 Task: Add a signature Leonardo Martinez containing Have a great National Breast Cancer Awareness Month, Leonardo Martinez to email address softage.6@softage.net and add a label Purchase orders
Action: Mouse moved to (927, 57)
Screenshot: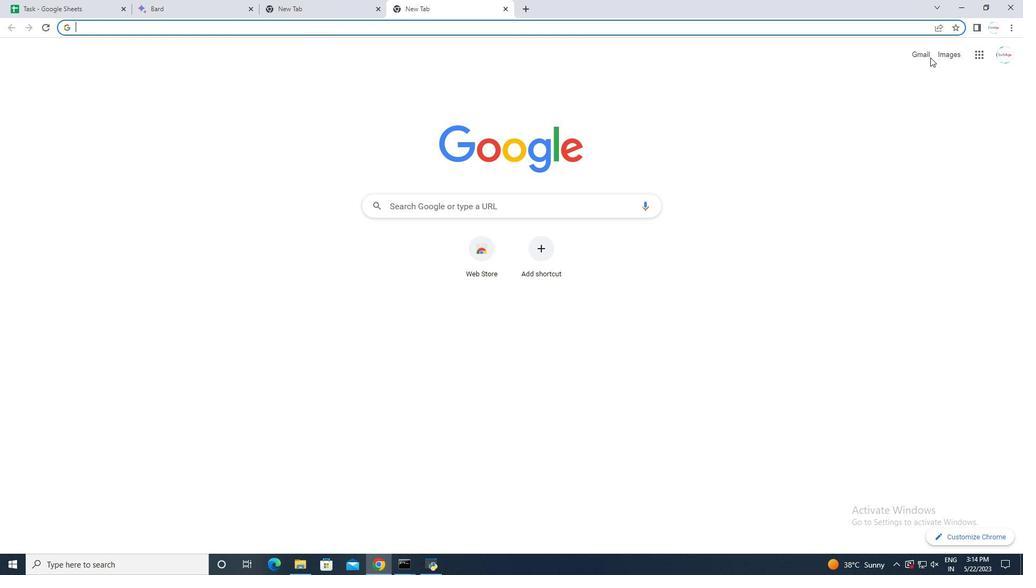 
Action: Mouse pressed left at (927, 57)
Screenshot: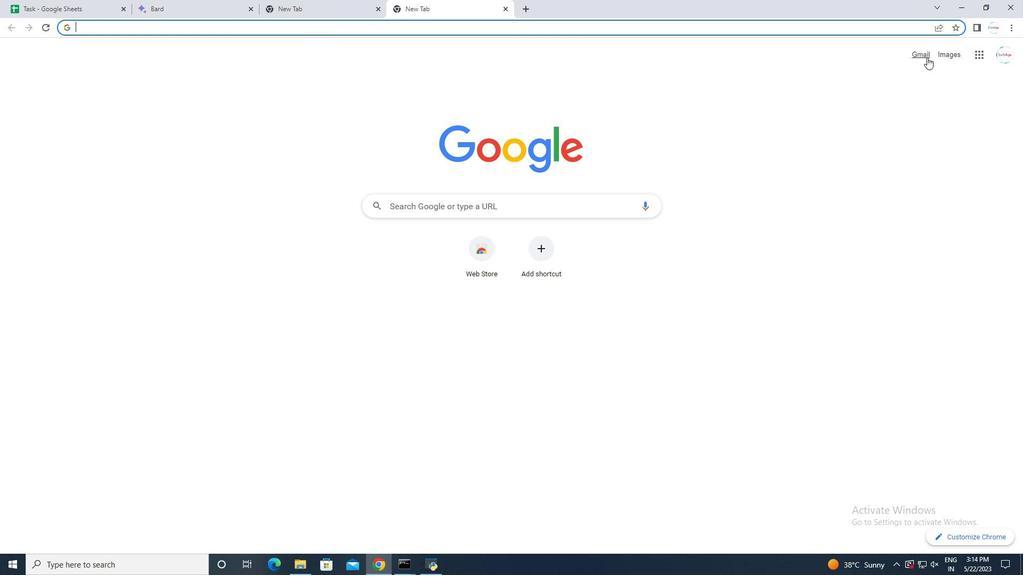 
Action: Mouse moved to (956, 54)
Screenshot: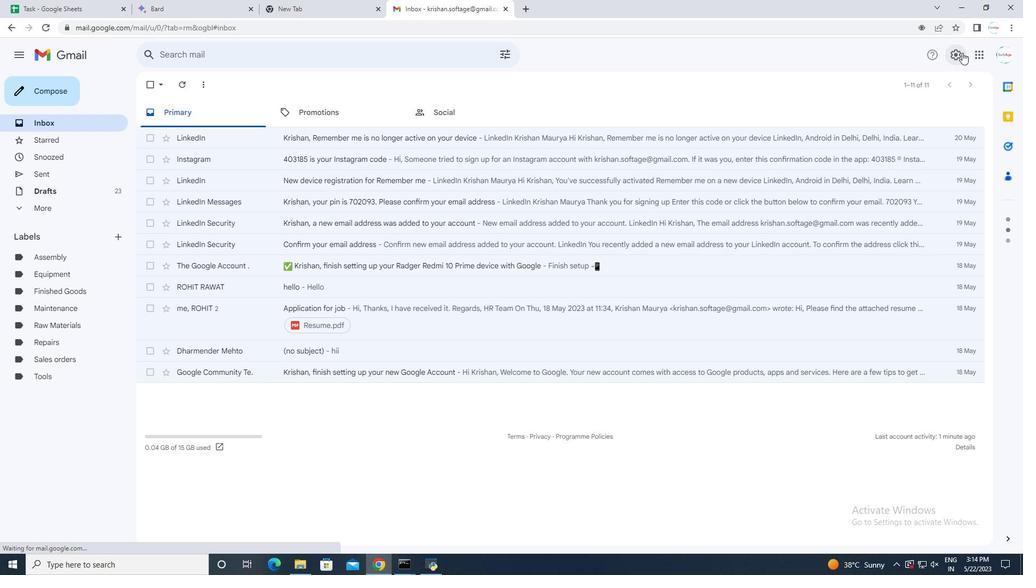
Action: Mouse pressed left at (956, 54)
Screenshot: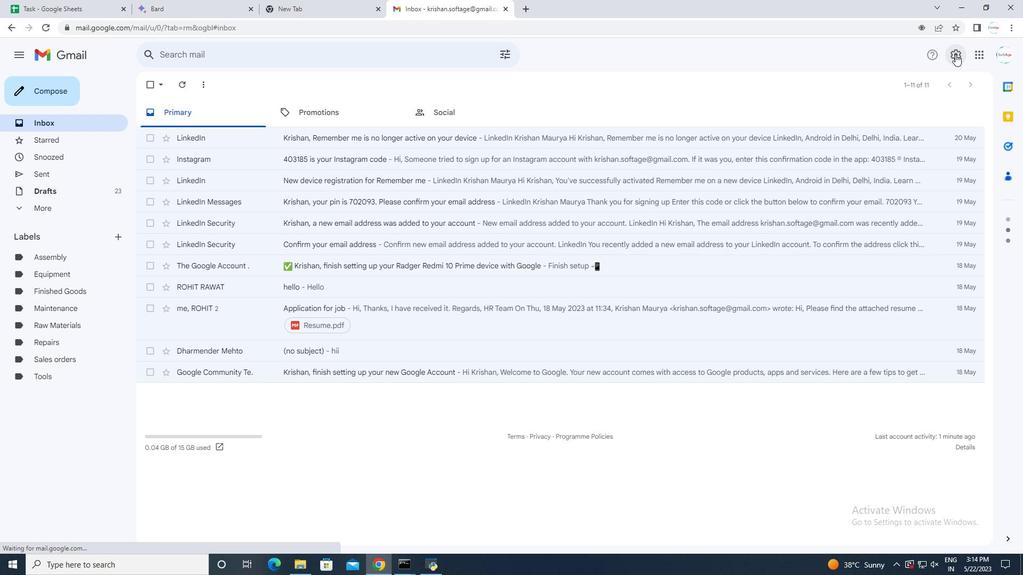 
Action: Mouse moved to (930, 107)
Screenshot: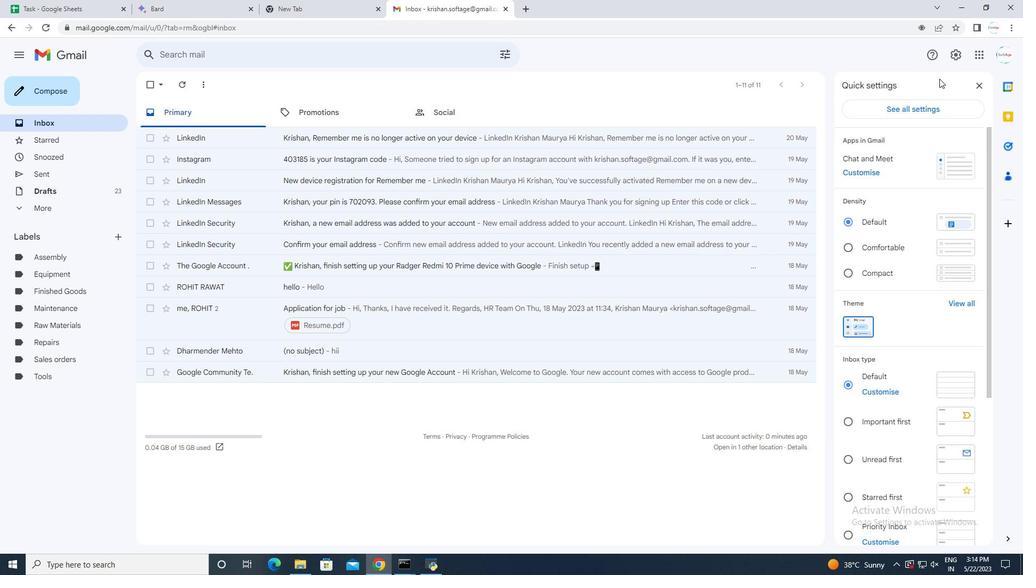 
Action: Mouse pressed left at (930, 107)
Screenshot: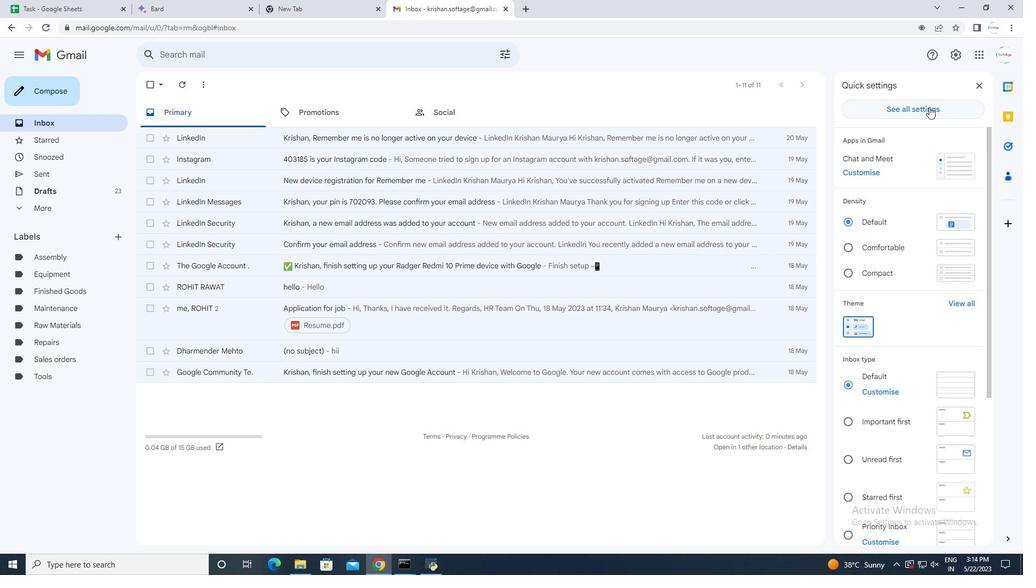 
Action: Mouse moved to (679, 253)
Screenshot: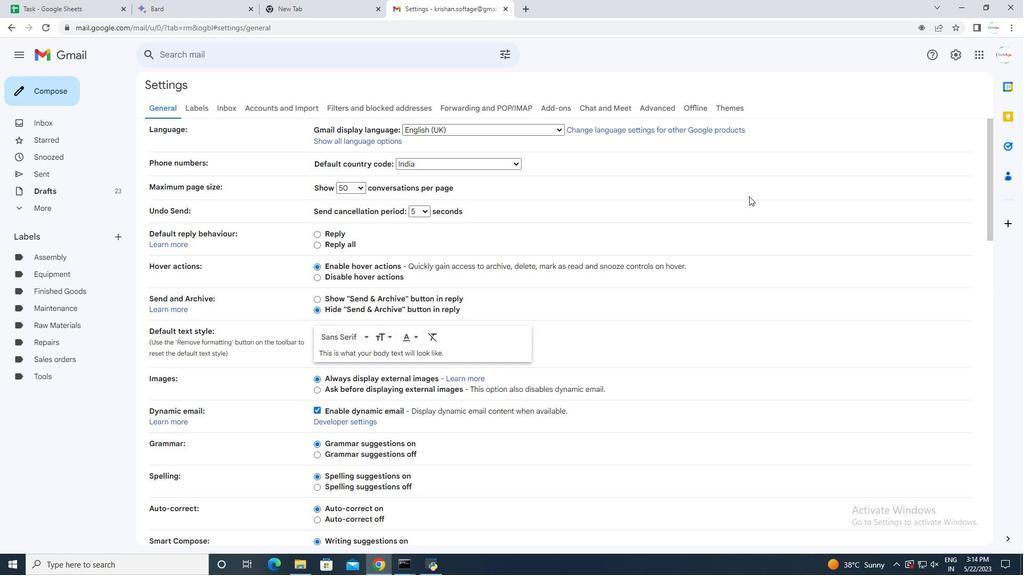 
Action: Mouse scrolled (679, 253) with delta (0, 0)
Screenshot: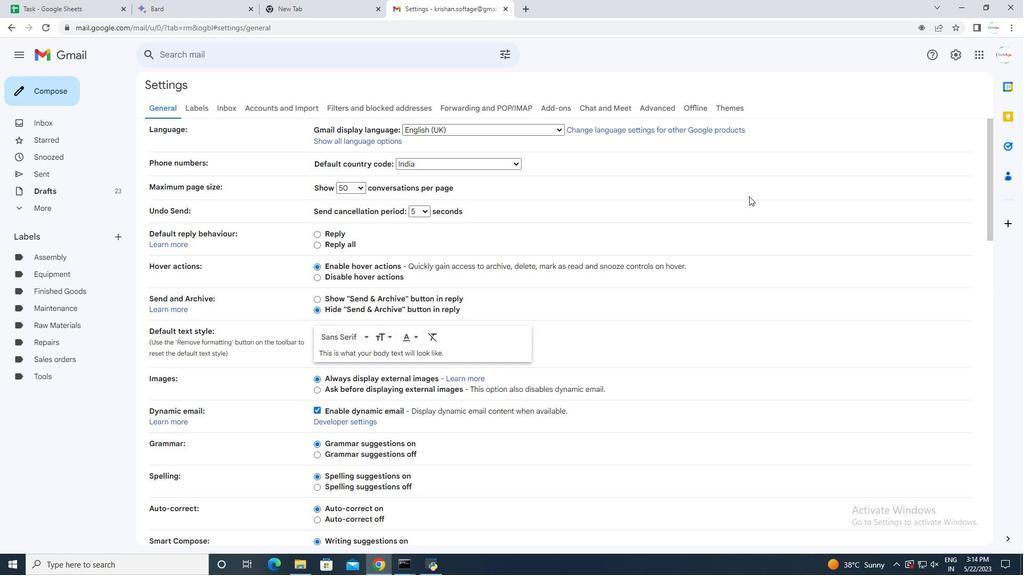 
Action: Mouse moved to (679, 254)
Screenshot: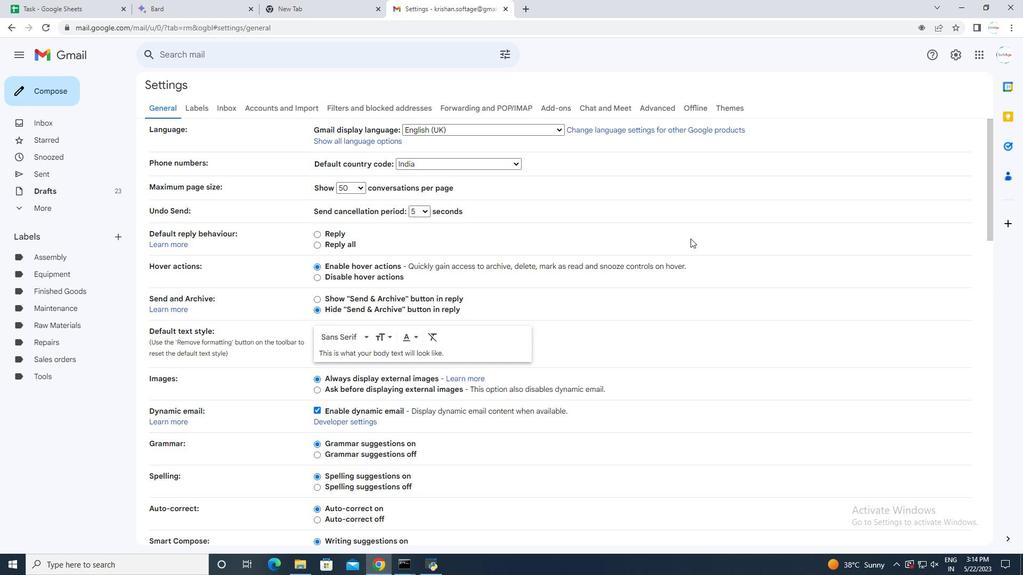 
Action: Mouse scrolled (679, 253) with delta (0, 0)
Screenshot: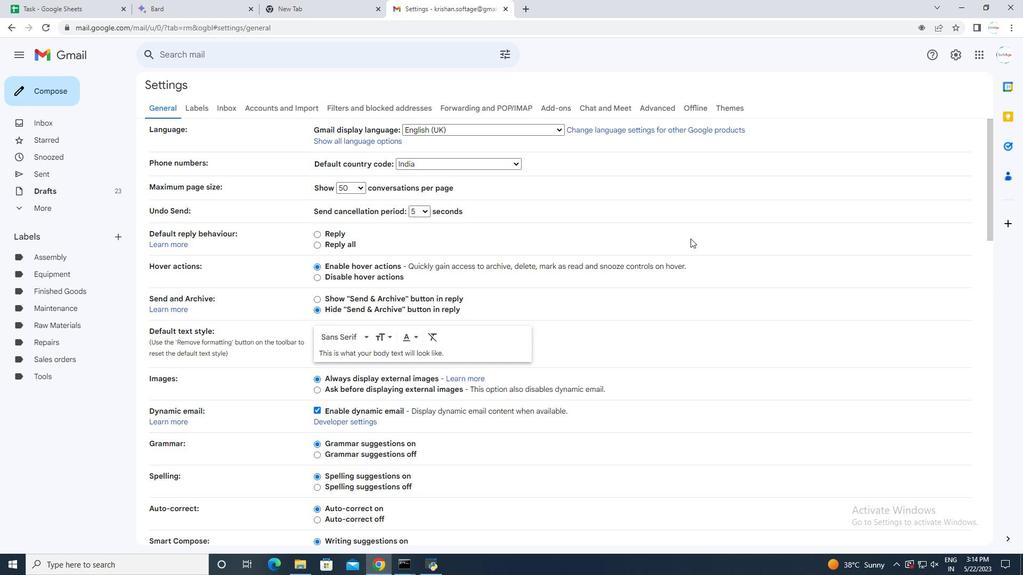 
Action: Mouse moved to (679, 254)
Screenshot: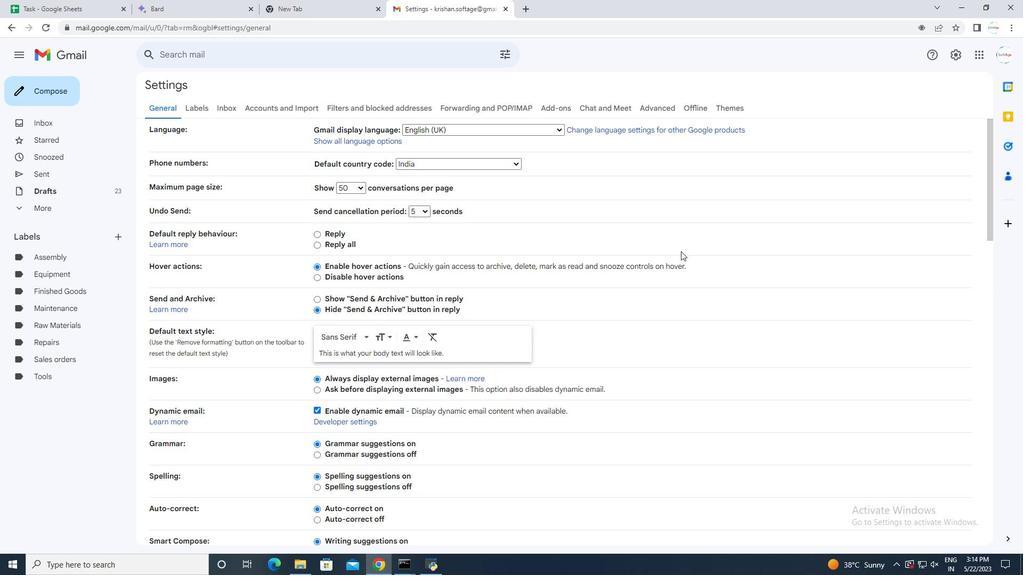 
Action: Mouse scrolled (679, 254) with delta (0, 0)
Screenshot: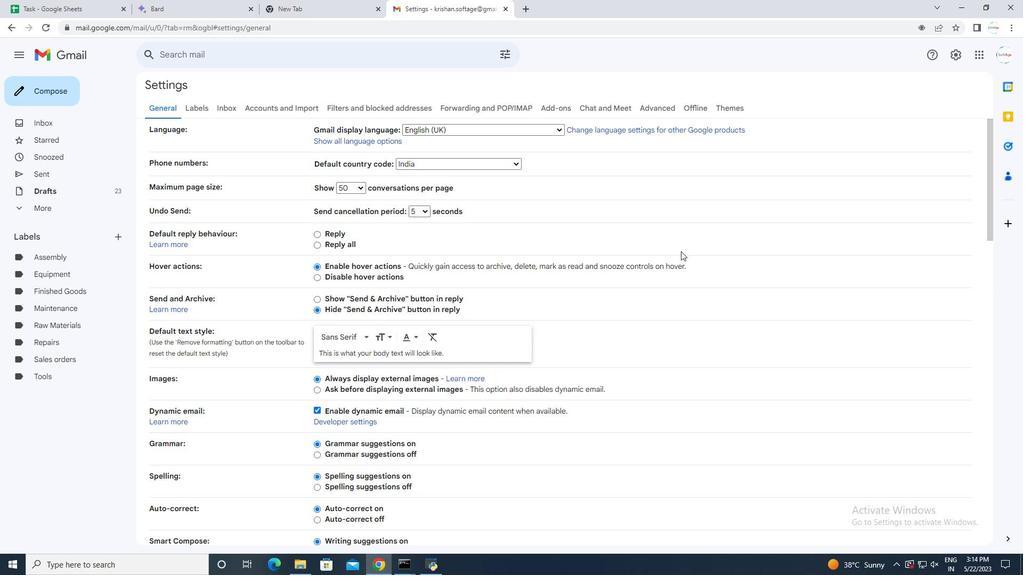 
Action: Mouse scrolled (679, 254) with delta (0, 0)
Screenshot: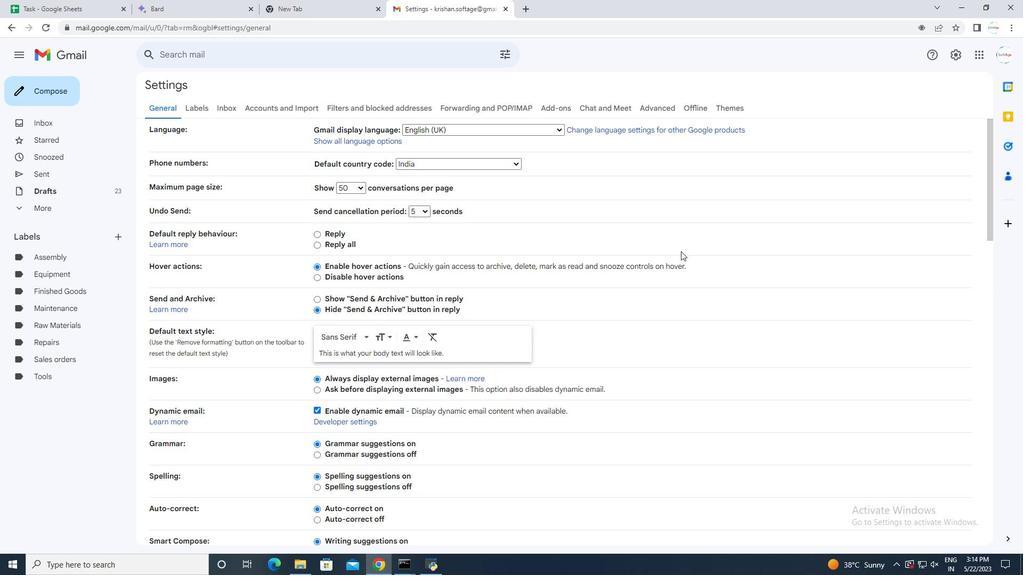 
Action: Mouse scrolled (679, 254) with delta (0, 0)
Screenshot: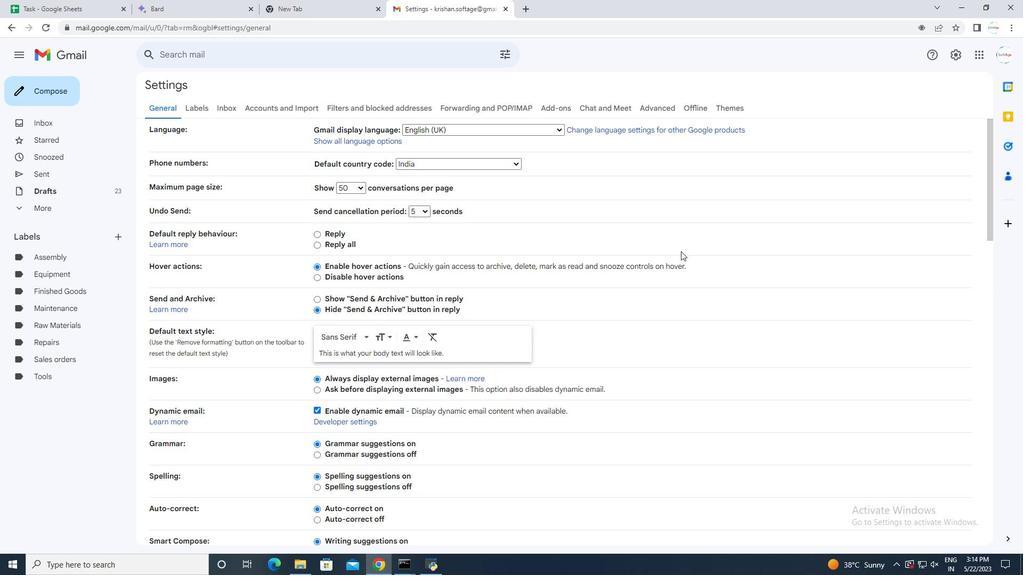 
Action: Mouse moved to (678, 255)
Screenshot: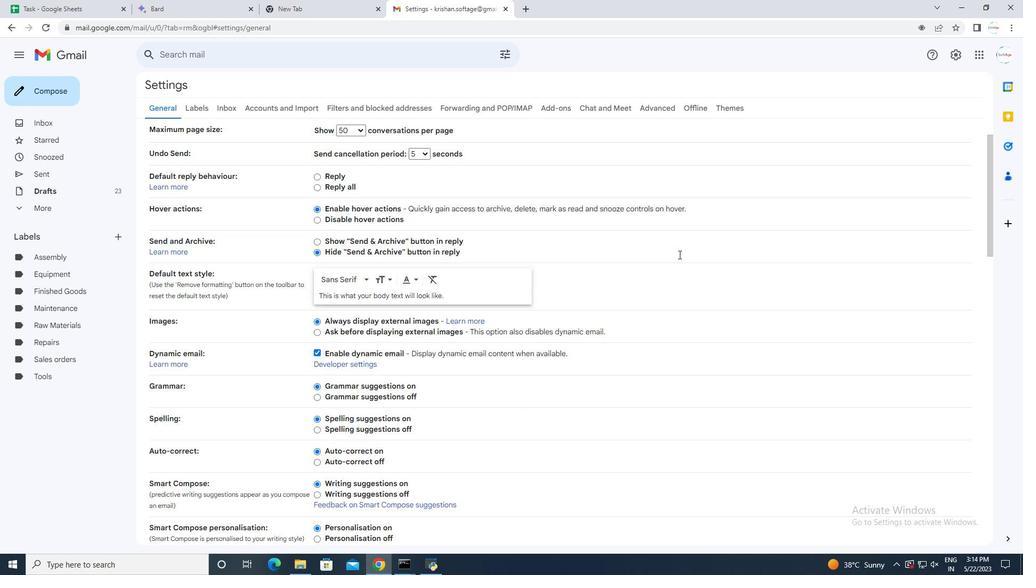 
Action: Mouse scrolled (678, 254) with delta (0, 0)
Screenshot: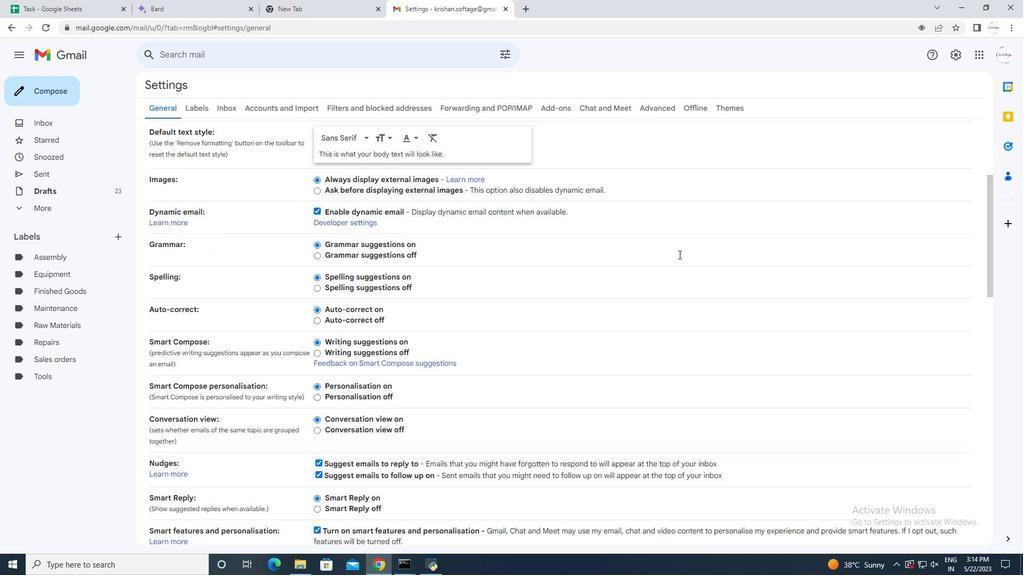 
Action: Mouse scrolled (678, 254) with delta (0, 0)
Screenshot: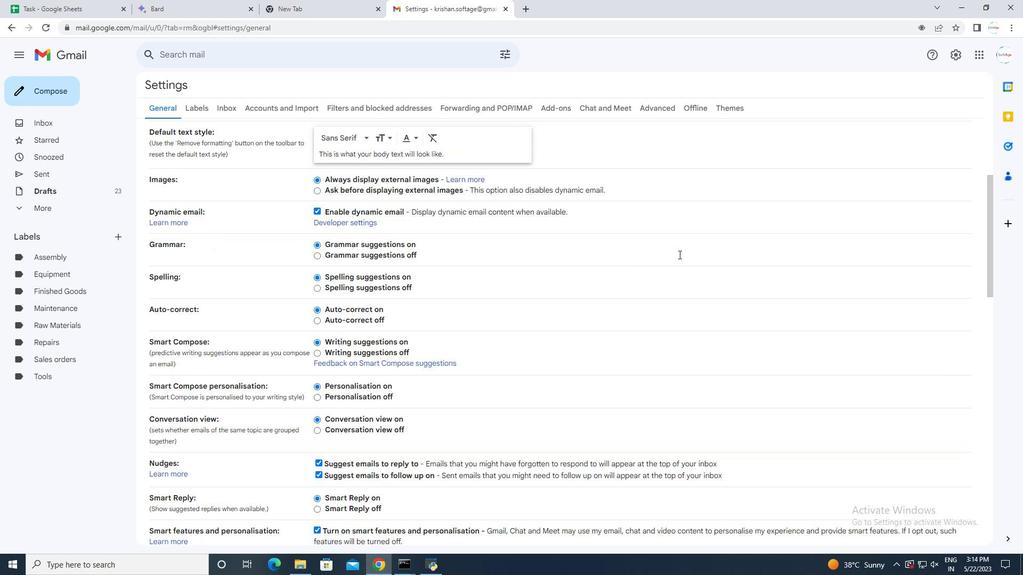 
Action: Mouse scrolled (678, 254) with delta (0, 0)
Screenshot: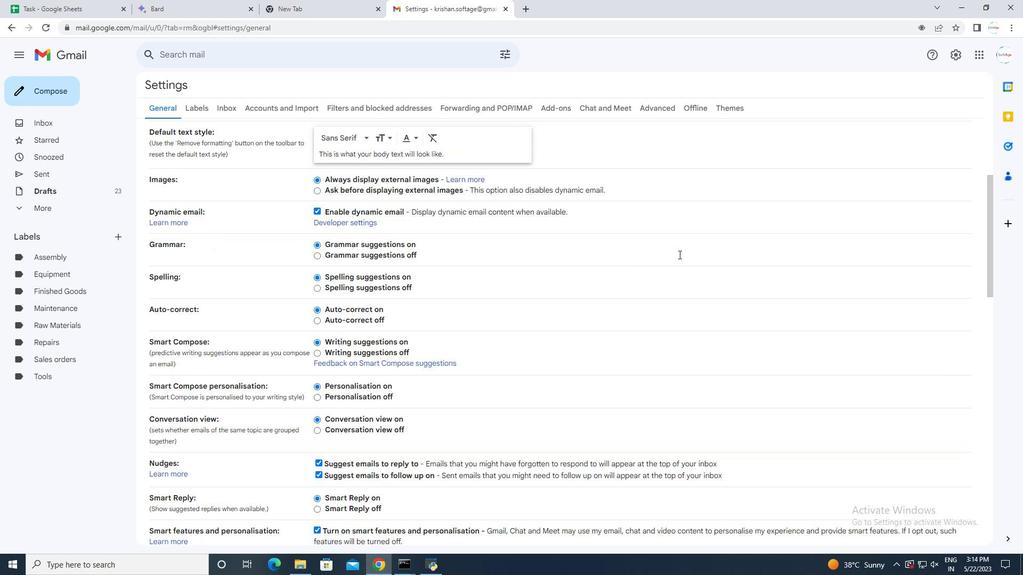 
Action: Mouse scrolled (678, 254) with delta (0, 0)
Screenshot: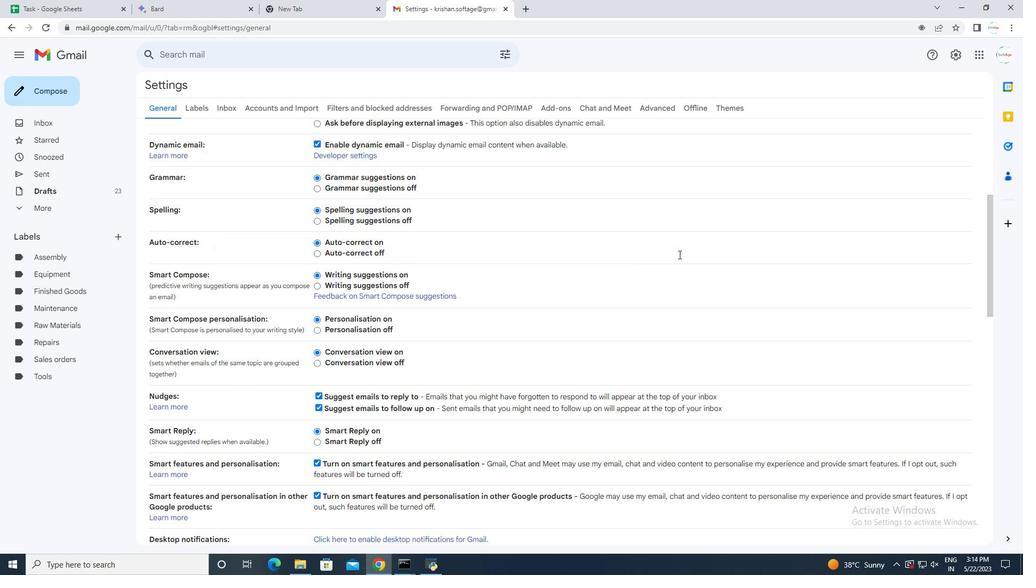
Action: Mouse scrolled (678, 254) with delta (0, 0)
Screenshot: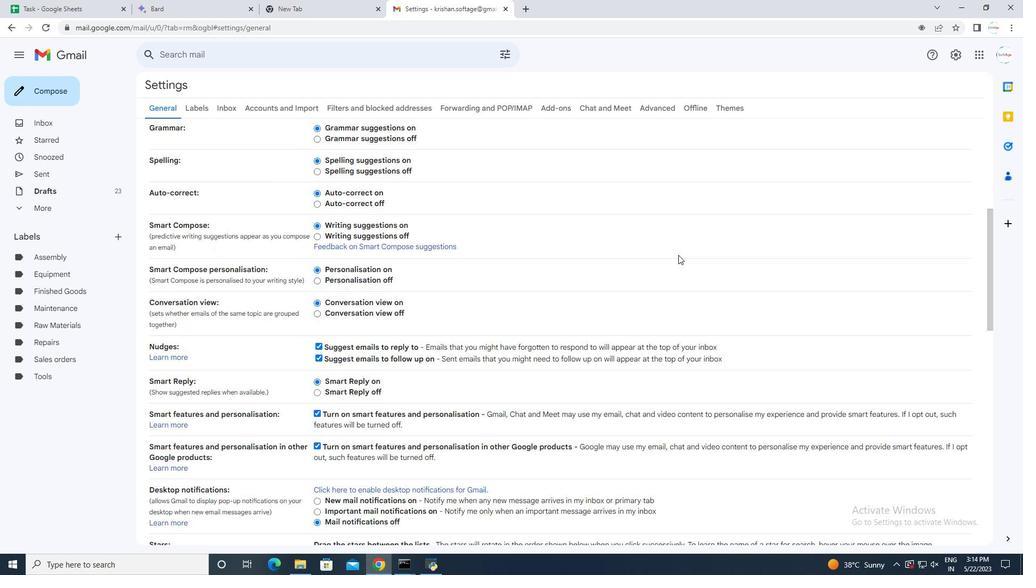 
Action: Mouse scrolled (678, 254) with delta (0, 0)
Screenshot: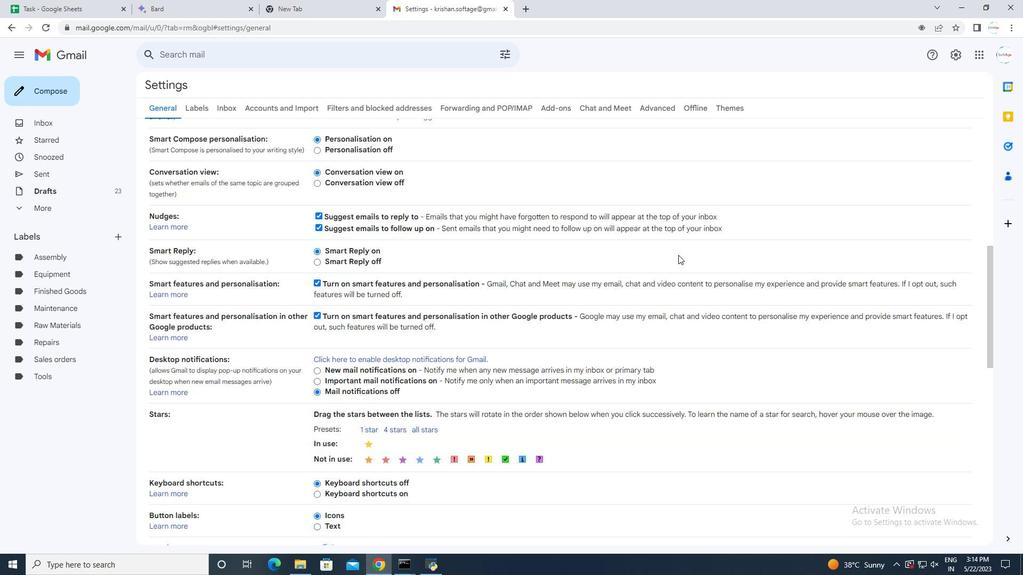 
Action: Mouse scrolled (678, 254) with delta (0, 0)
Screenshot: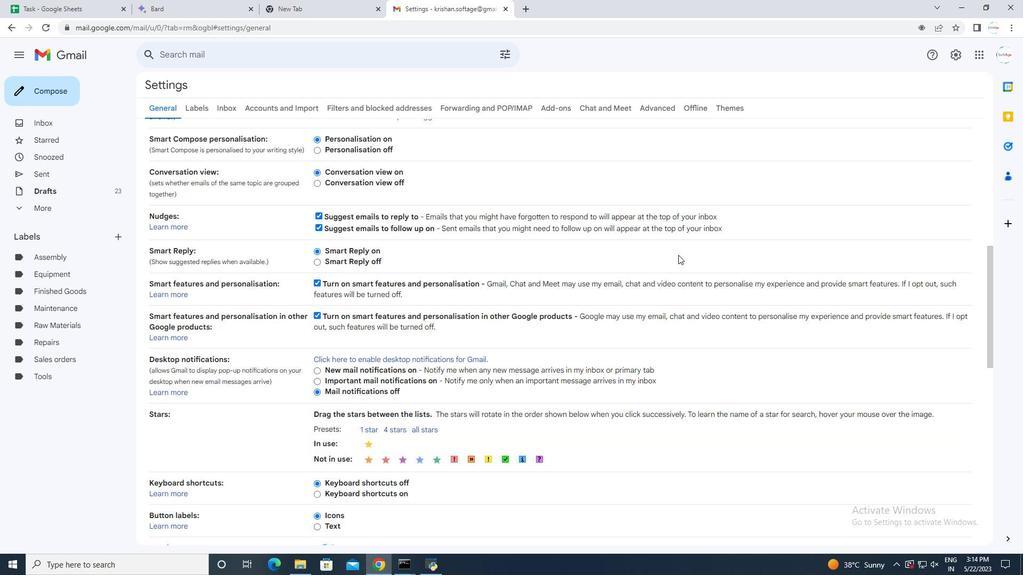 
Action: Mouse scrolled (678, 254) with delta (0, 0)
Screenshot: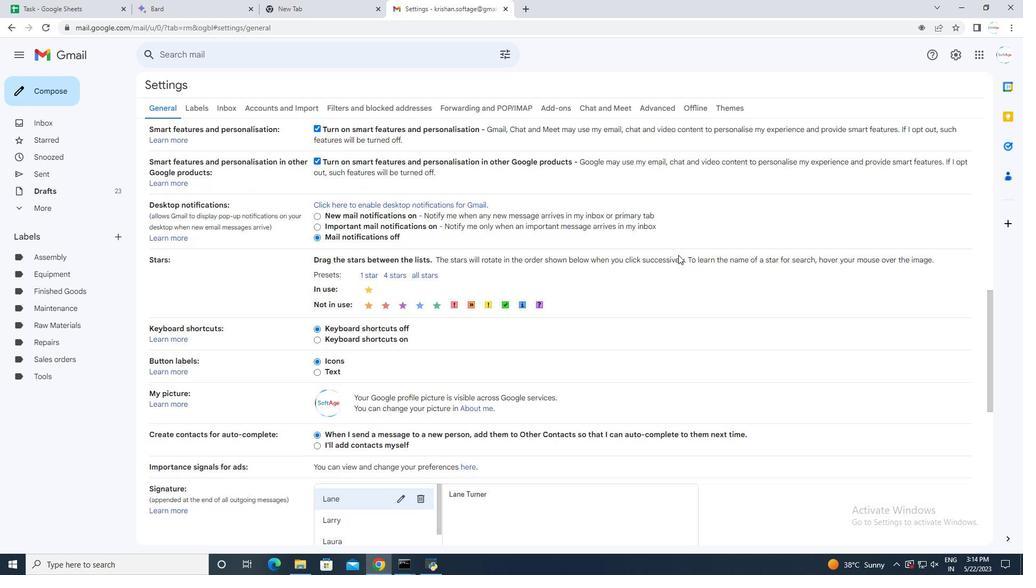 
Action: Mouse scrolled (678, 254) with delta (0, 0)
Screenshot: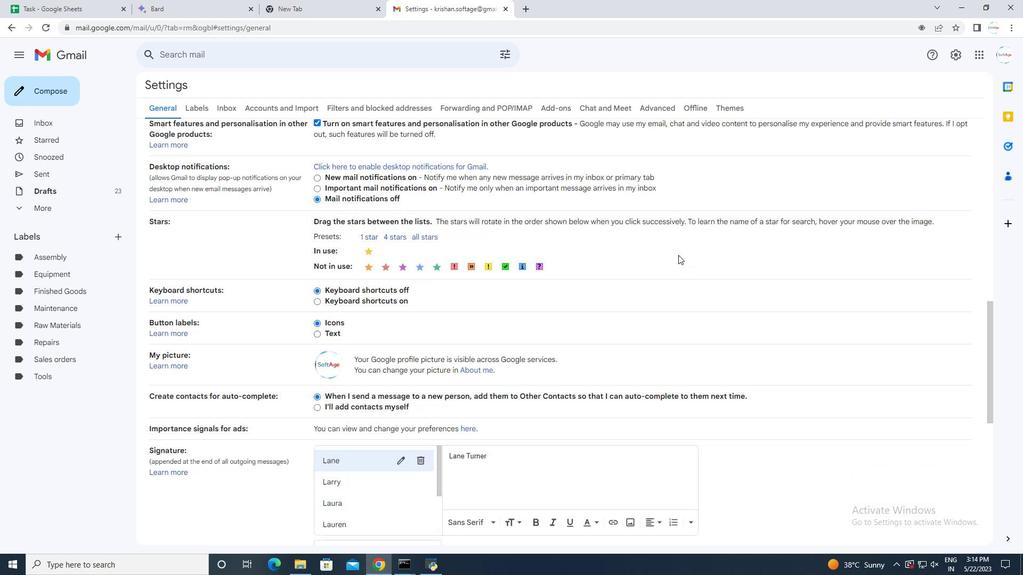 
Action: Mouse scrolled (678, 254) with delta (0, 0)
Screenshot: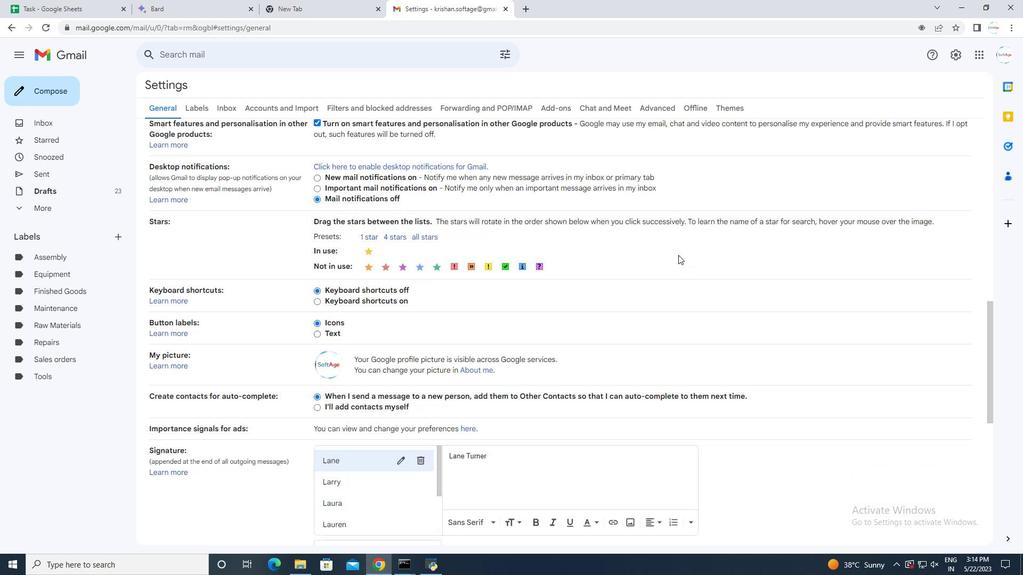 
Action: Mouse scrolled (678, 254) with delta (0, 0)
Screenshot: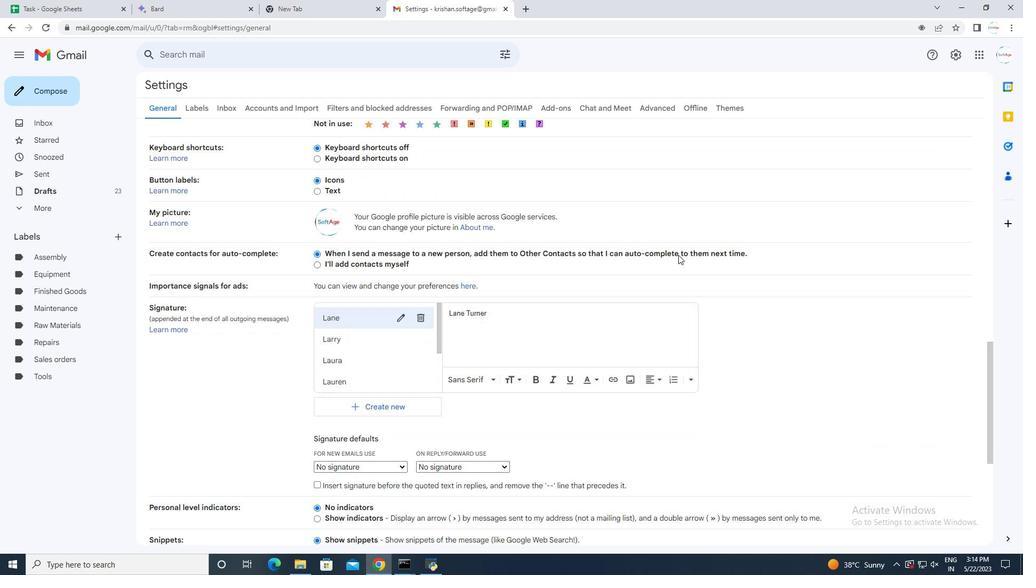 
Action: Mouse scrolled (678, 254) with delta (0, 0)
Screenshot: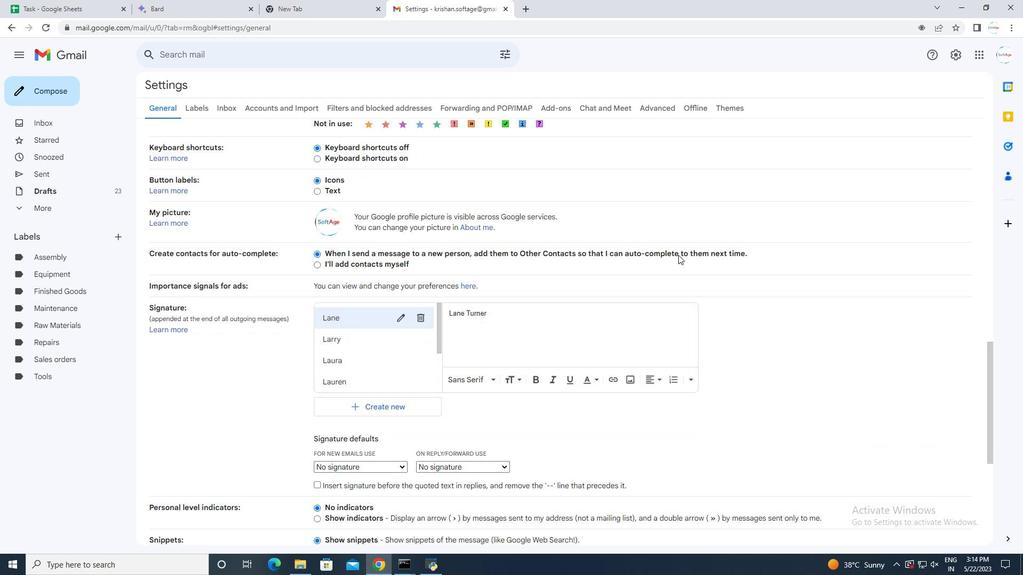 
Action: Mouse scrolled (678, 254) with delta (0, 0)
Screenshot: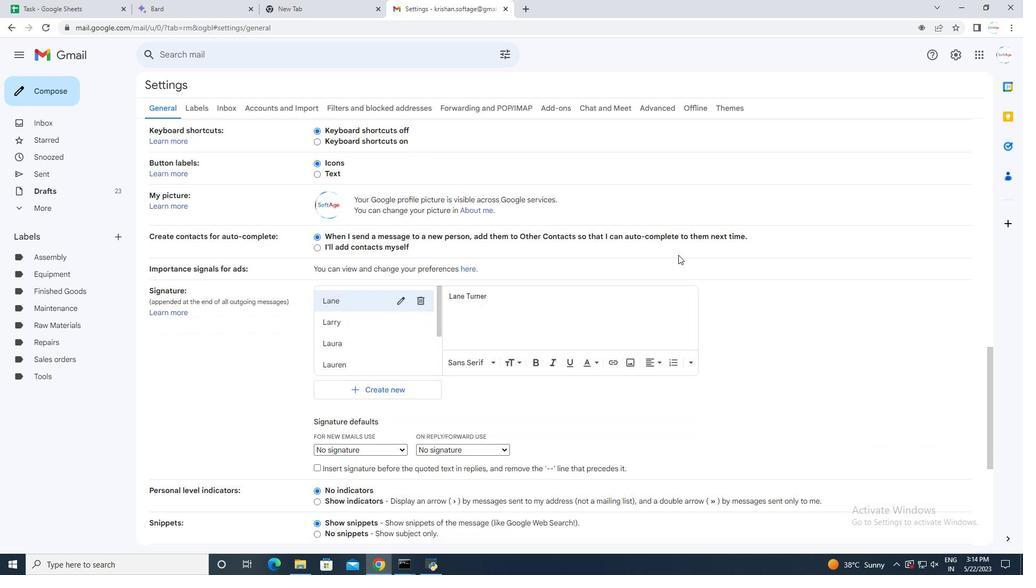 
Action: Mouse moved to (402, 218)
Screenshot: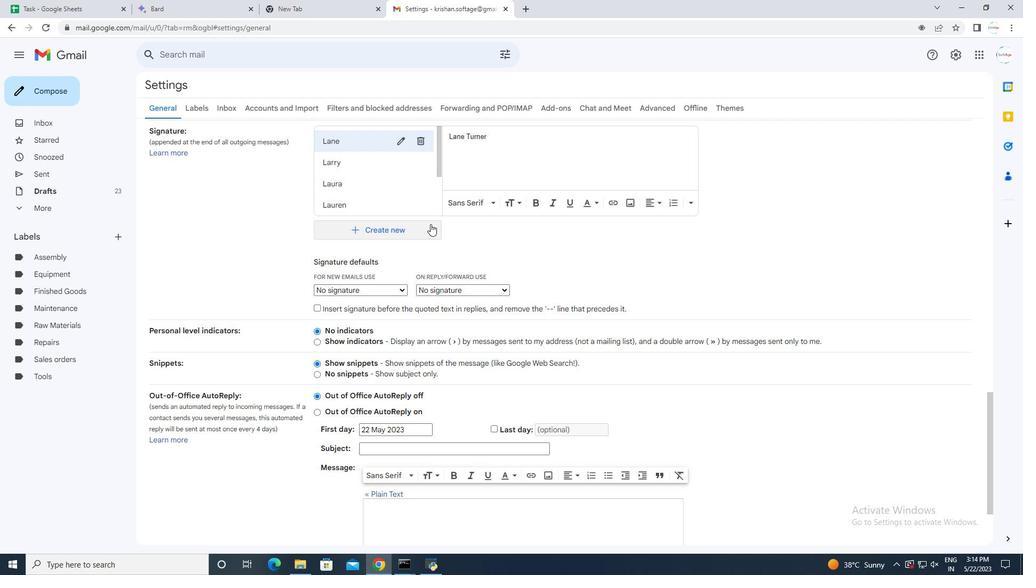 
Action: Mouse pressed left at (402, 218)
Screenshot: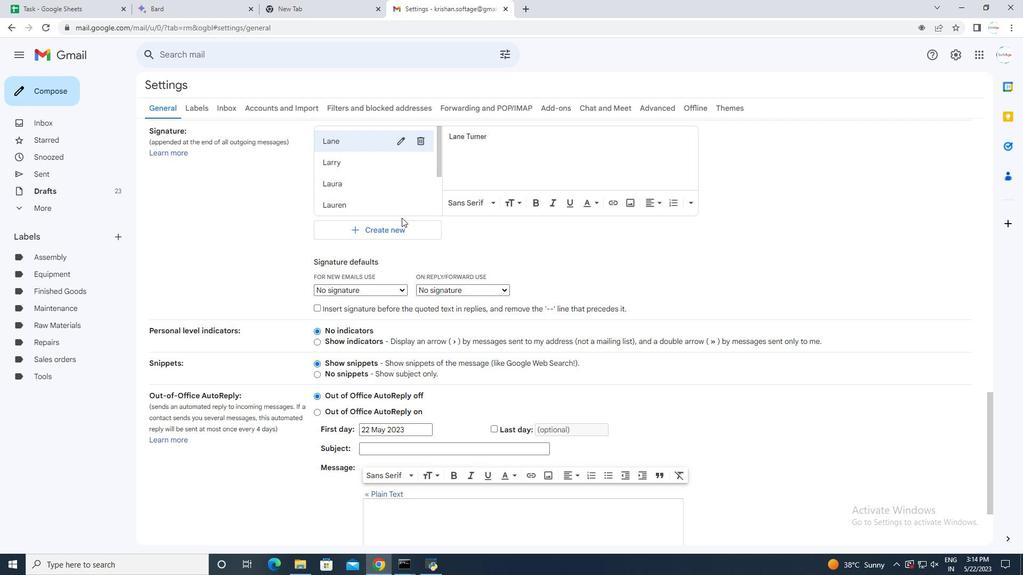 
Action: Mouse moved to (409, 224)
Screenshot: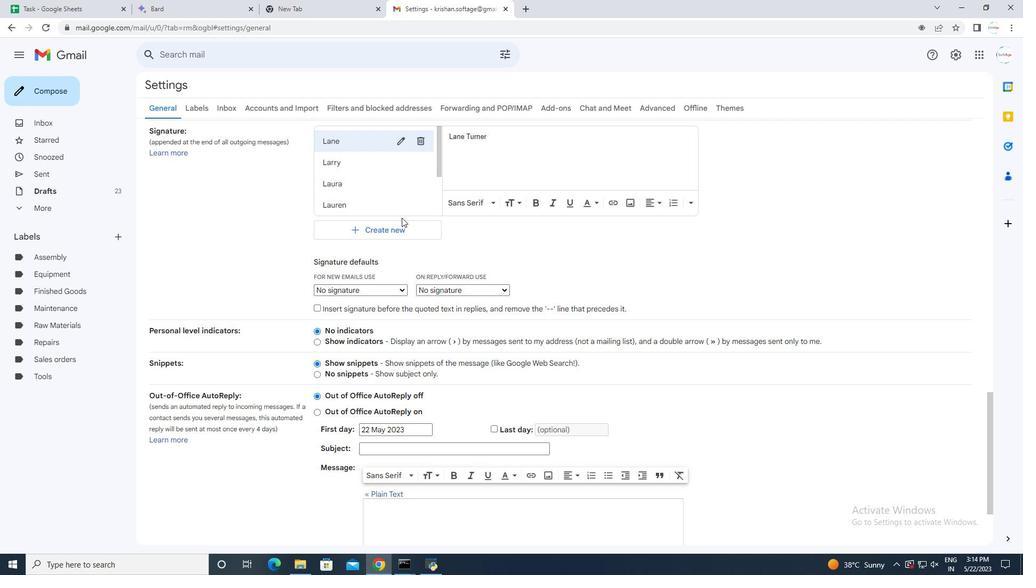 
Action: Mouse pressed left at (409, 224)
Screenshot: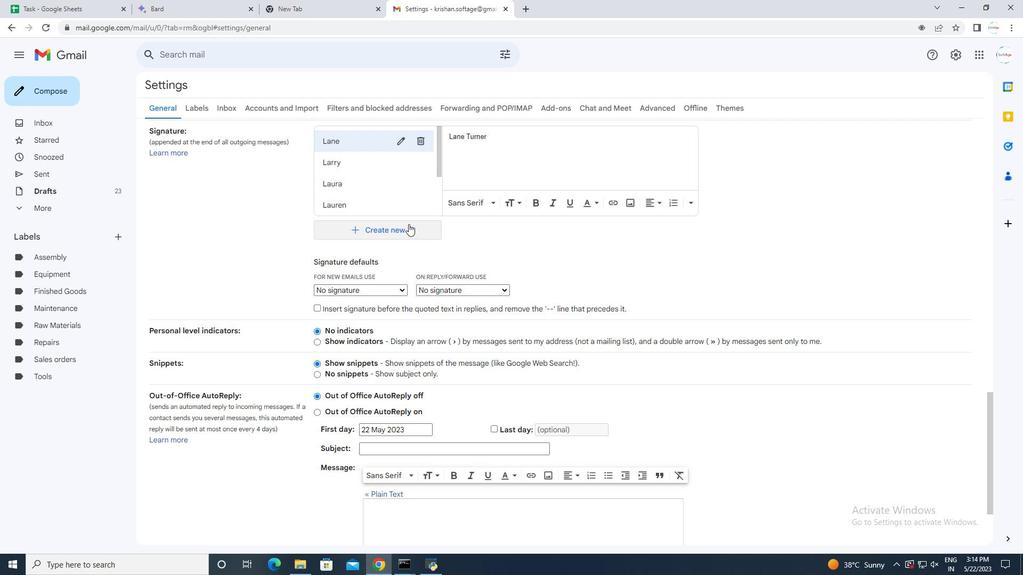 
Action: Mouse moved to (430, 287)
Screenshot: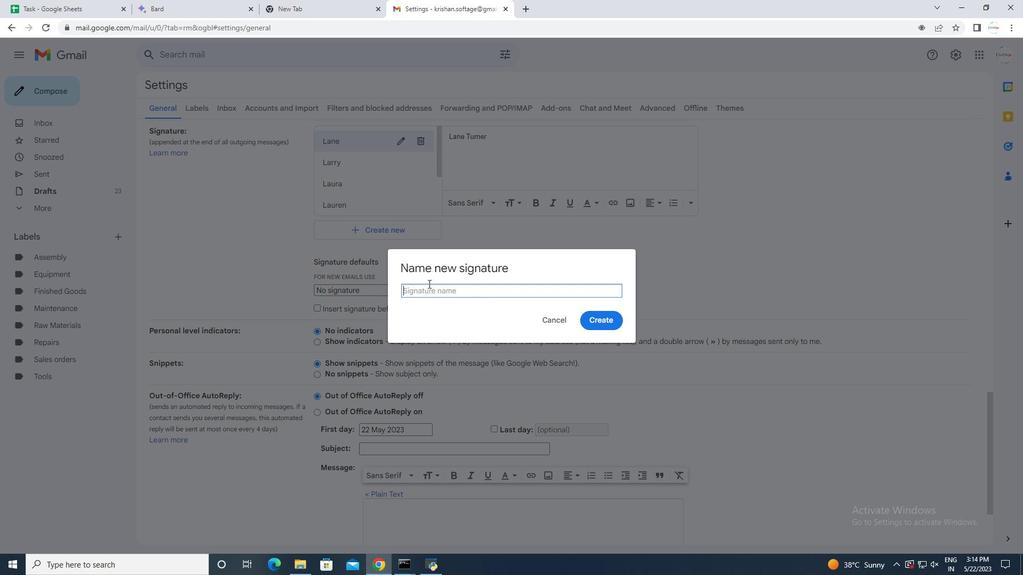 
Action: Mouse pressed left at (430, 287)
Screenshot: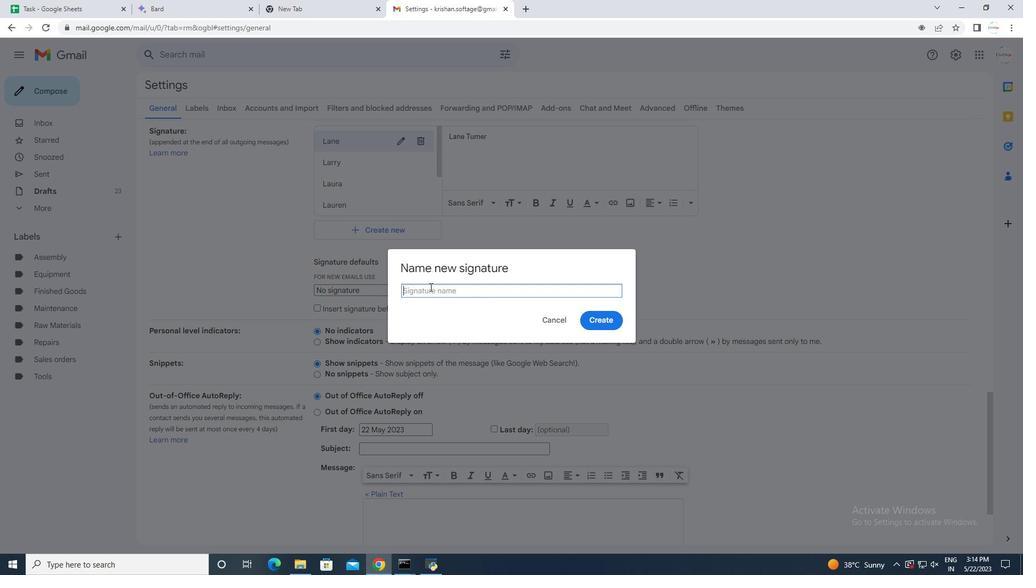 
Action: Mouse moved to (475, 276)
Screenshot: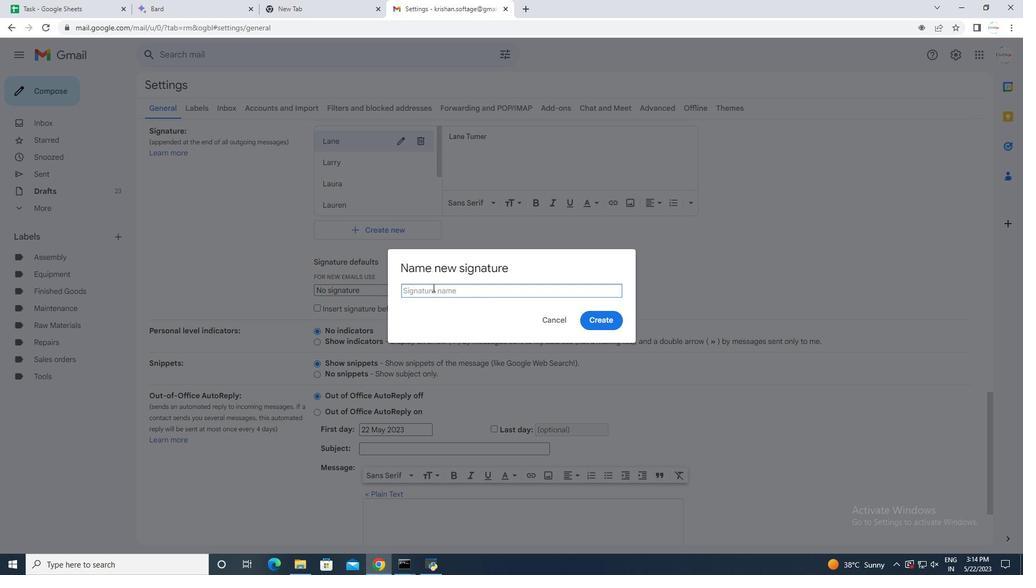 
Action: Key pressed <Key.shift>Le
Screenshot: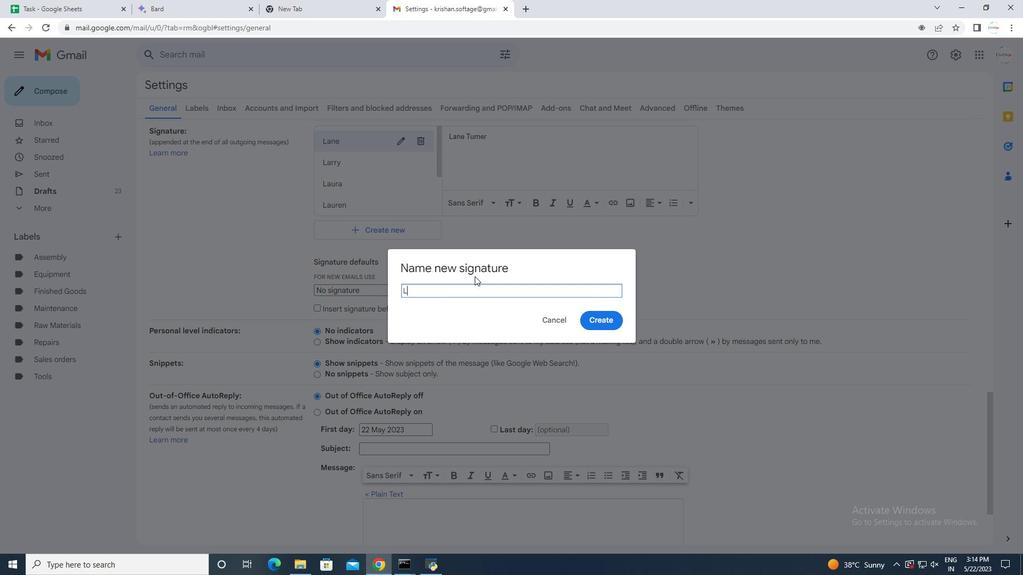 
Action: Mouse moved to (475, 276)
Screenshot: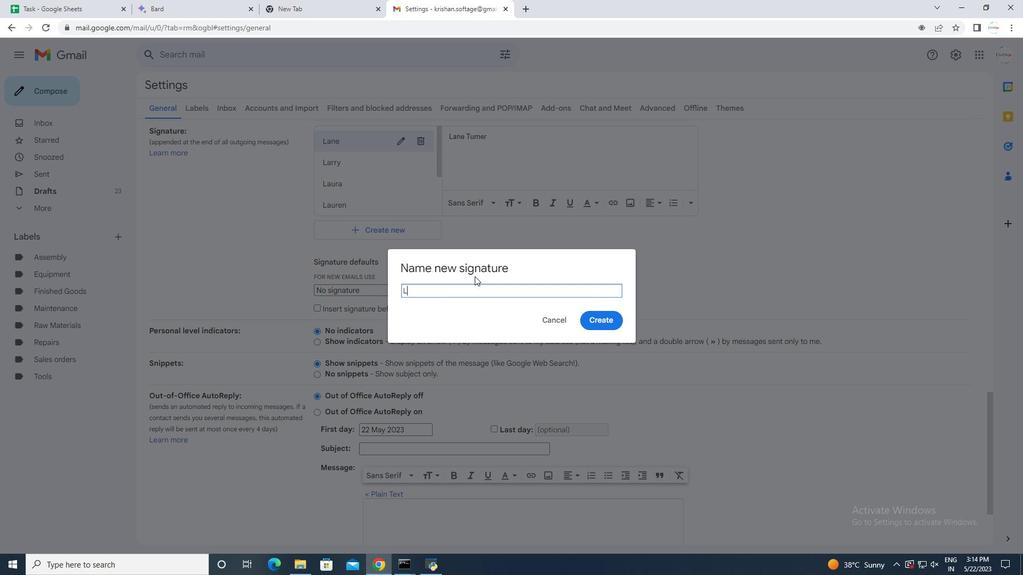 
Action: Key pressed onardo<Key.space><Key.shift>Martinex<Key.backspace>z
Screenshot: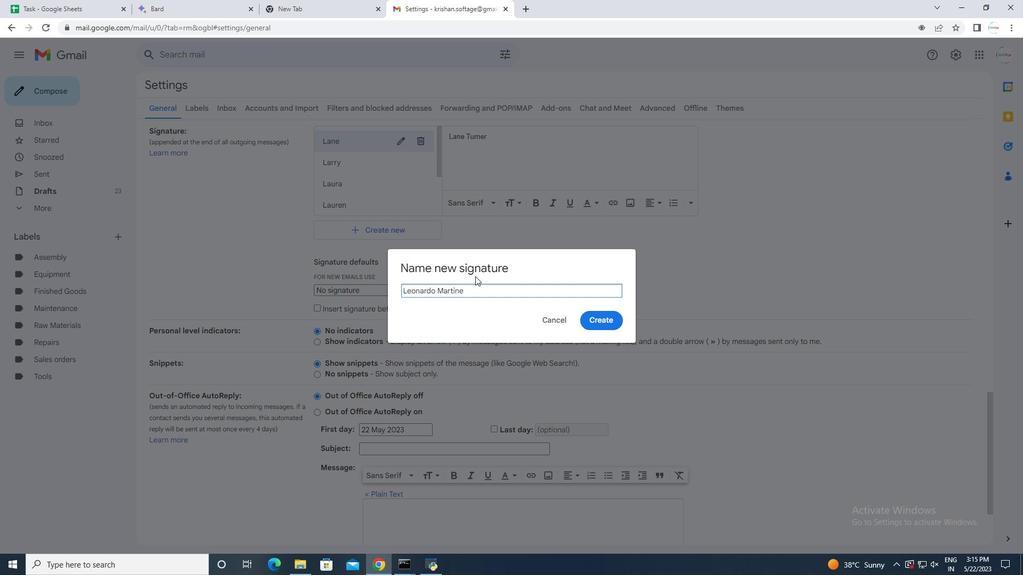 
Action: Mouse moved to (591, 316)
Screenshot: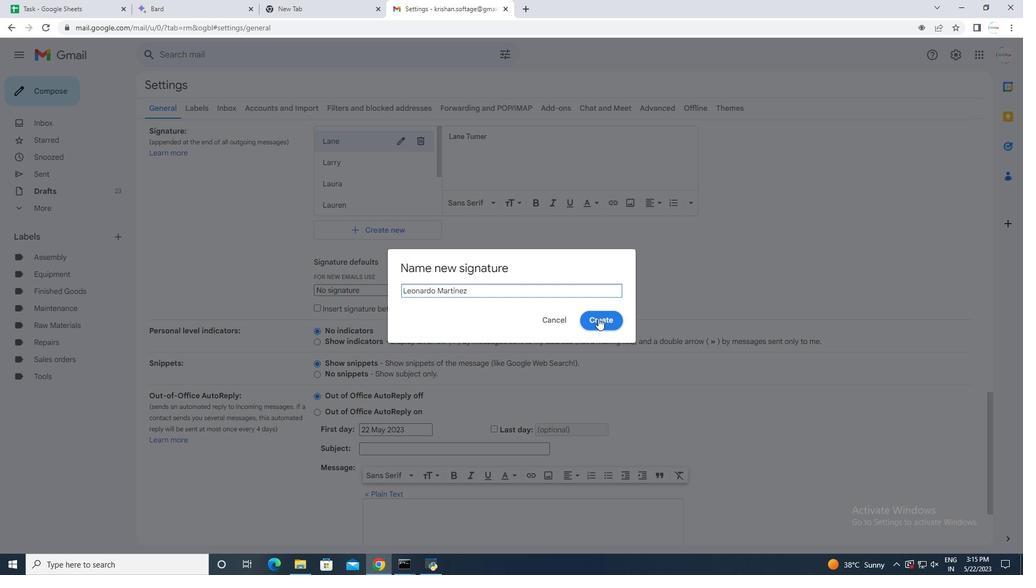 
Action: Mouse pressed left at (591, 316)
Screenshot: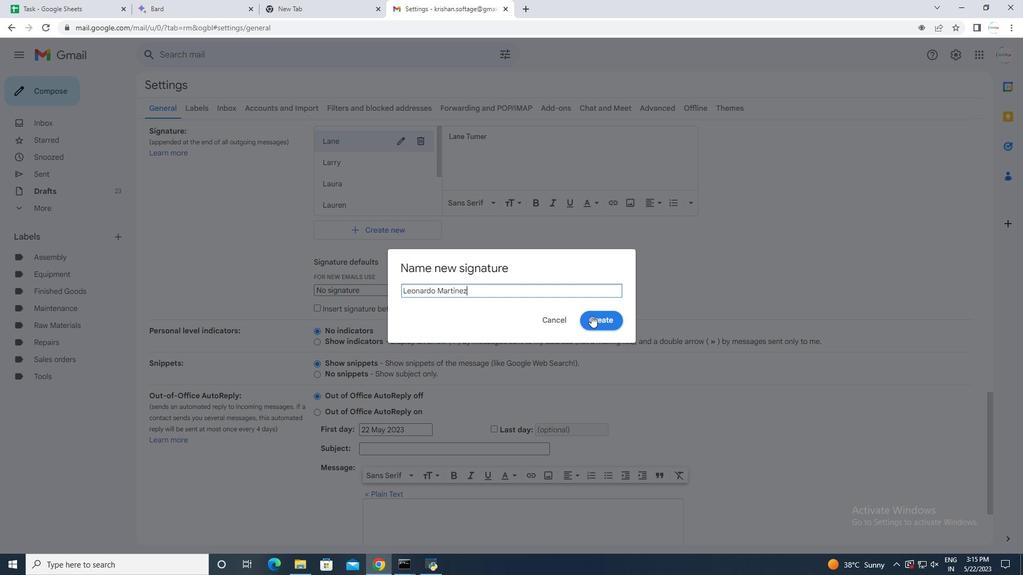 
Action: Mouse moved to (509, 280)
Screenshot: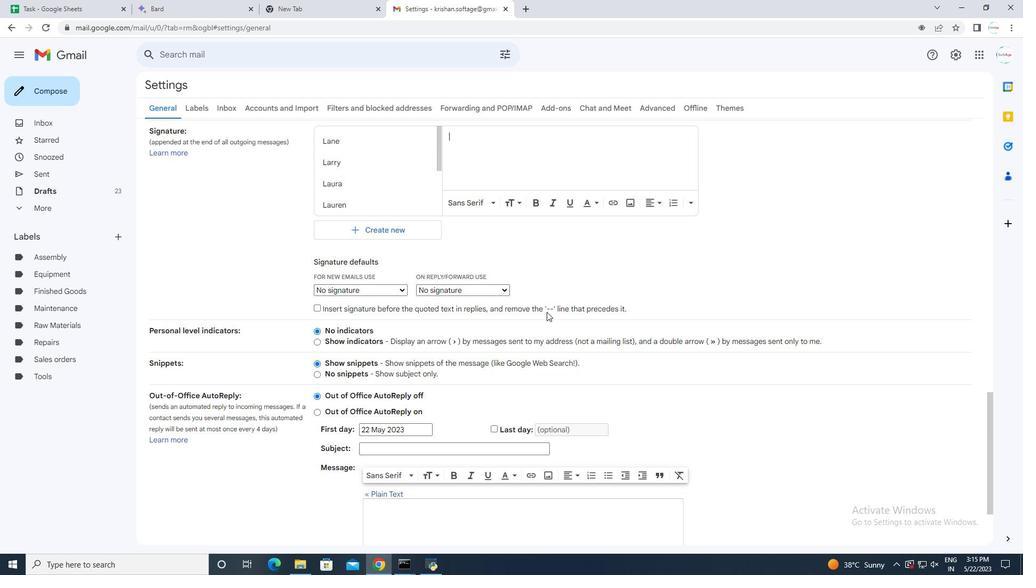 
Action: Mouse scrolled (509, 281) with delta (0, 0)
Screenshot: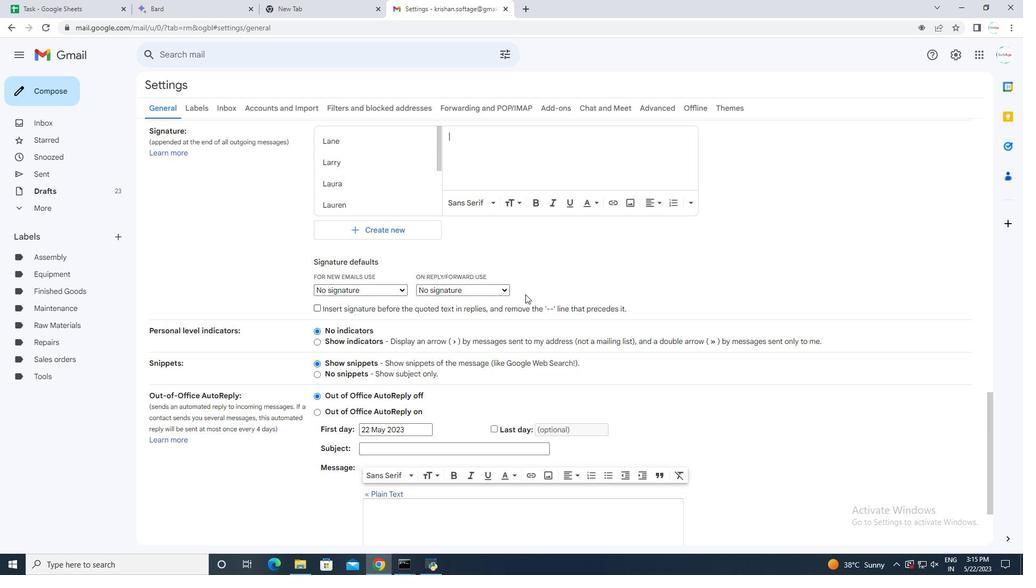 
Action: Mouse scrolled (509, 281) with delta (0, 0)
Screenshot: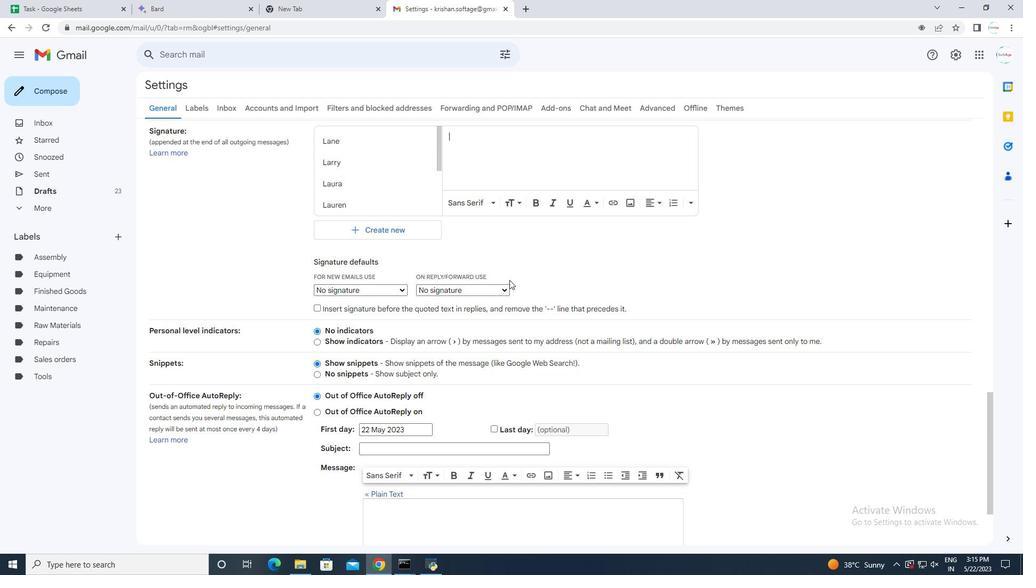
Action: Mouse moved to (458, 242)
Screenshot: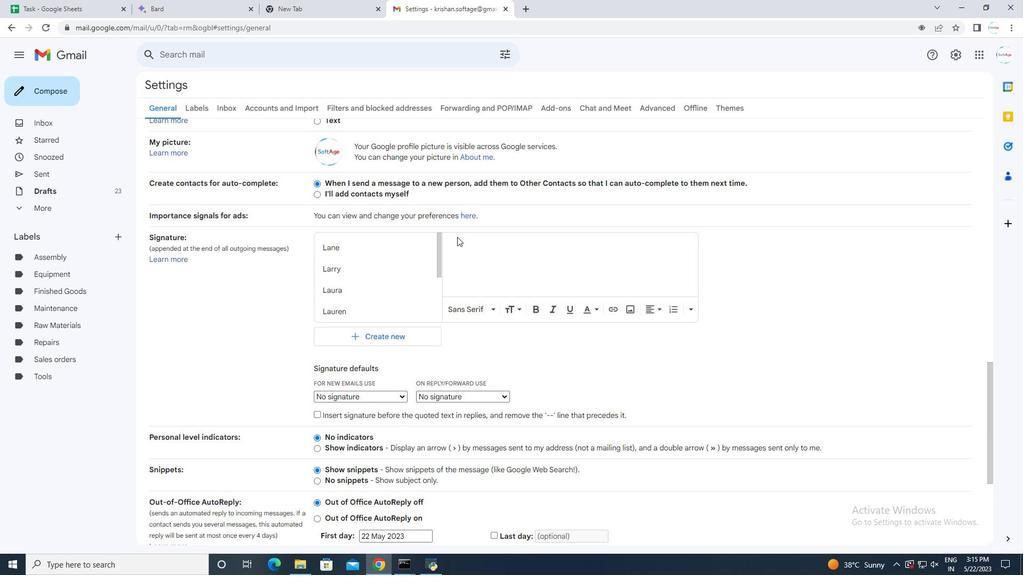 
Action: Mouse pressed left at (458, 242)
Screenshot: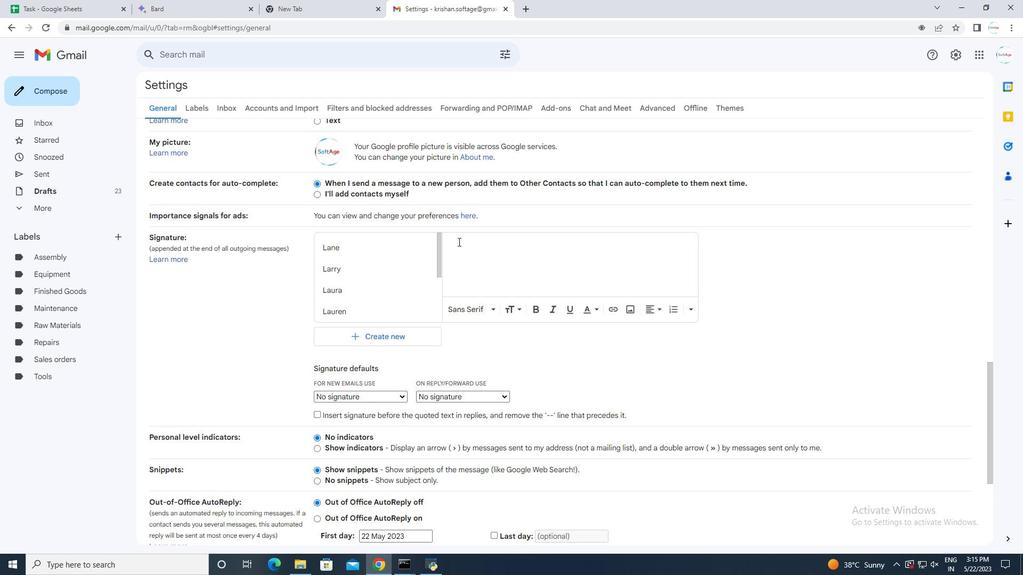 
Action: Mouse moved to (460, 242)
Screenshot: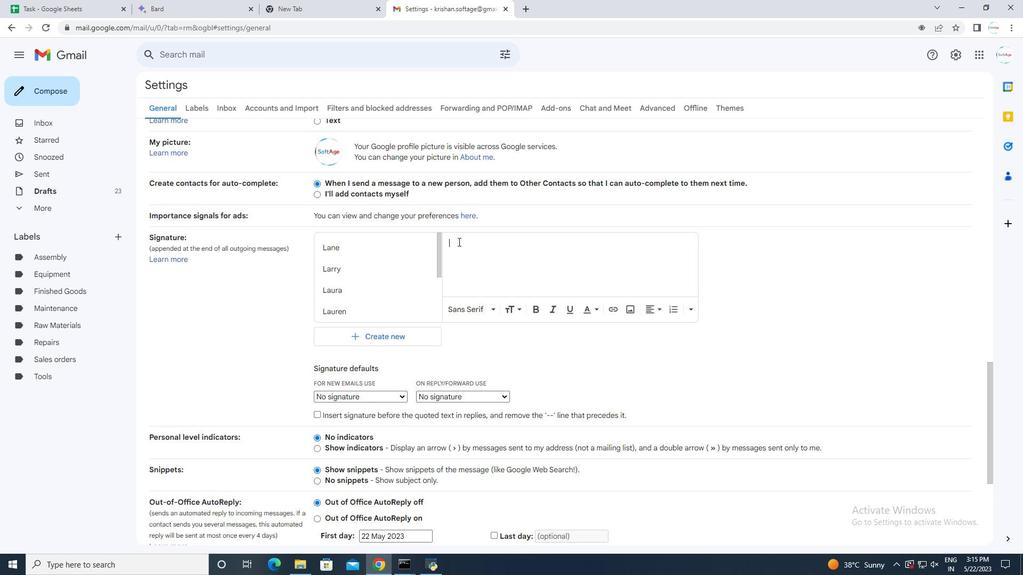
Action: Key pressed <Key.shift>Leonardo<Key.space><Key.shift>Martinez
Screenshot: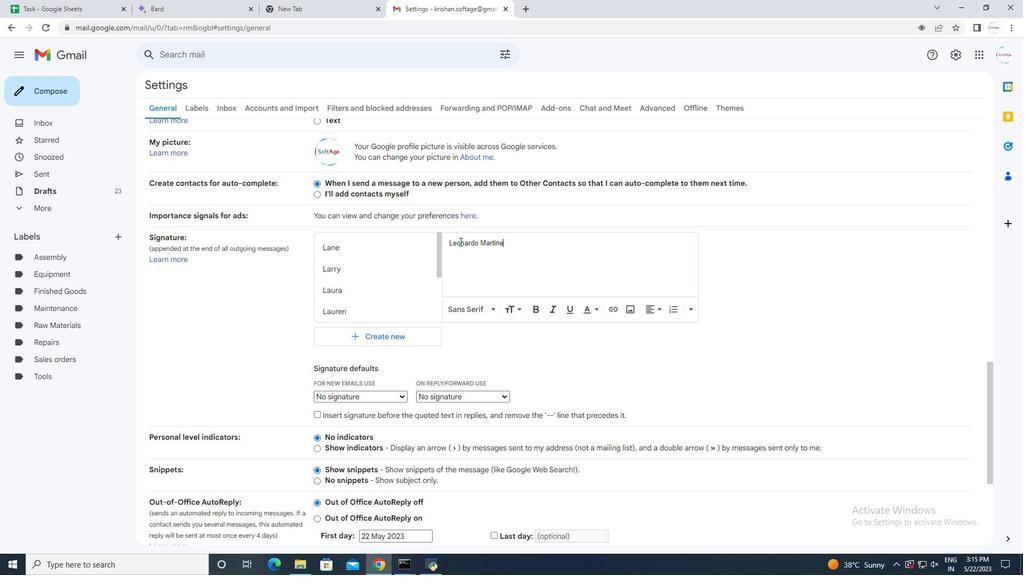 
Action: Mouse moved to (683, 322)
Screenshot: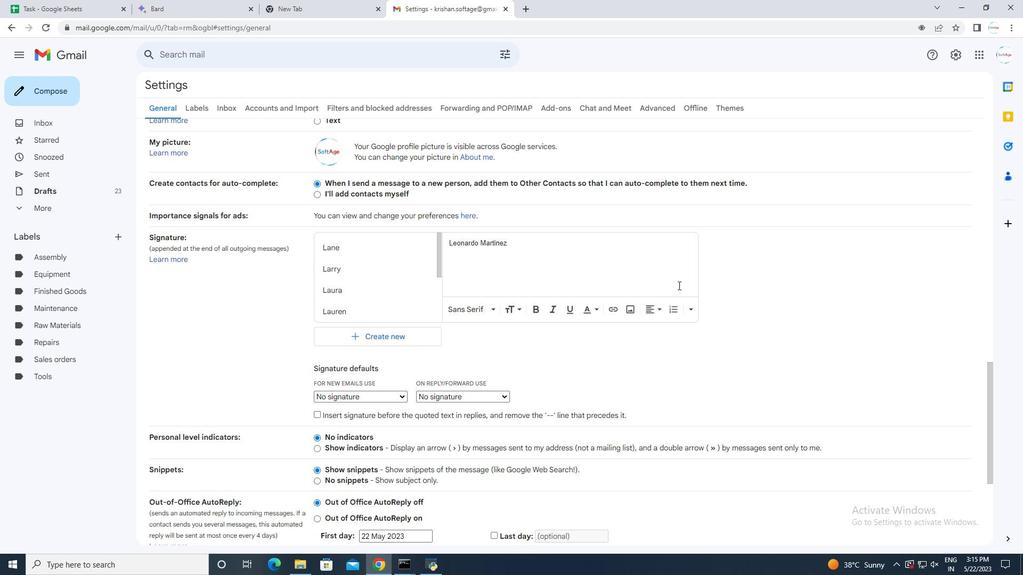 
Action: Mouse scrolled (678, 301) with delta (0, 0)
Screenshot: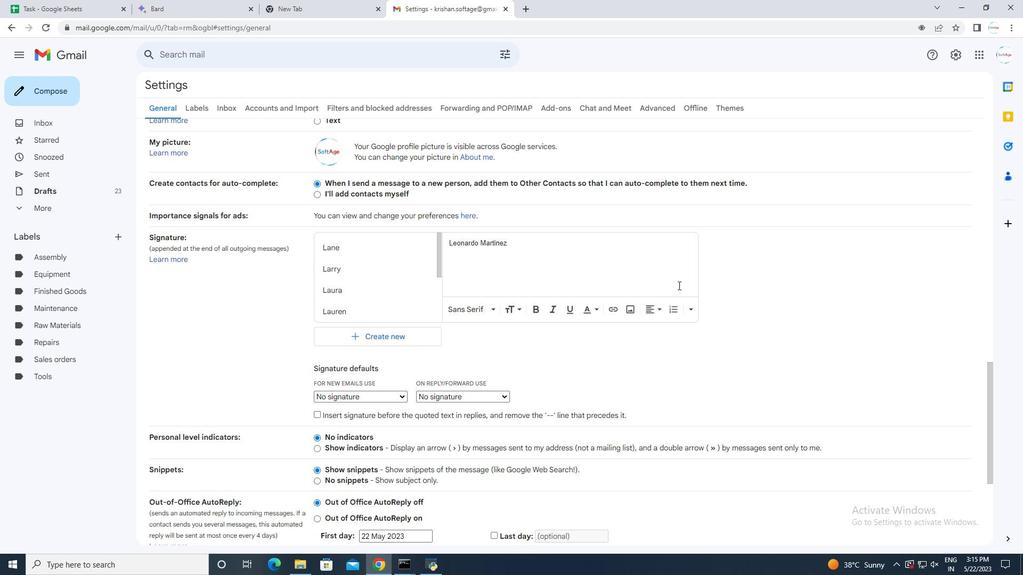 
Action: Mouse moved to (684, 334)
Screenshot: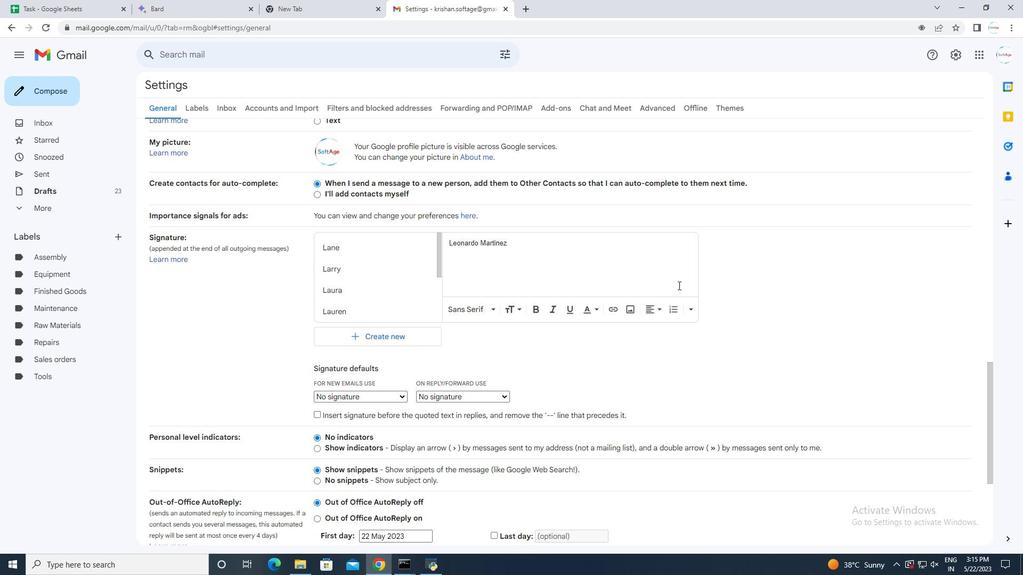 
Action: Mouse scrolled (684, 333) with delta (0, 0)
Screenshot: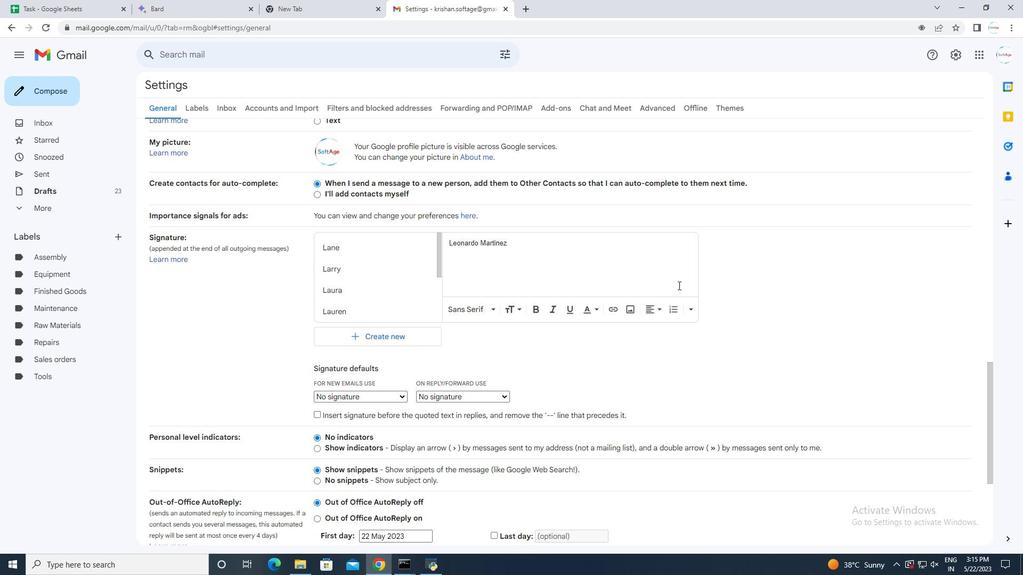 
Action: Mouse moved to (687, 346)
Screenshot: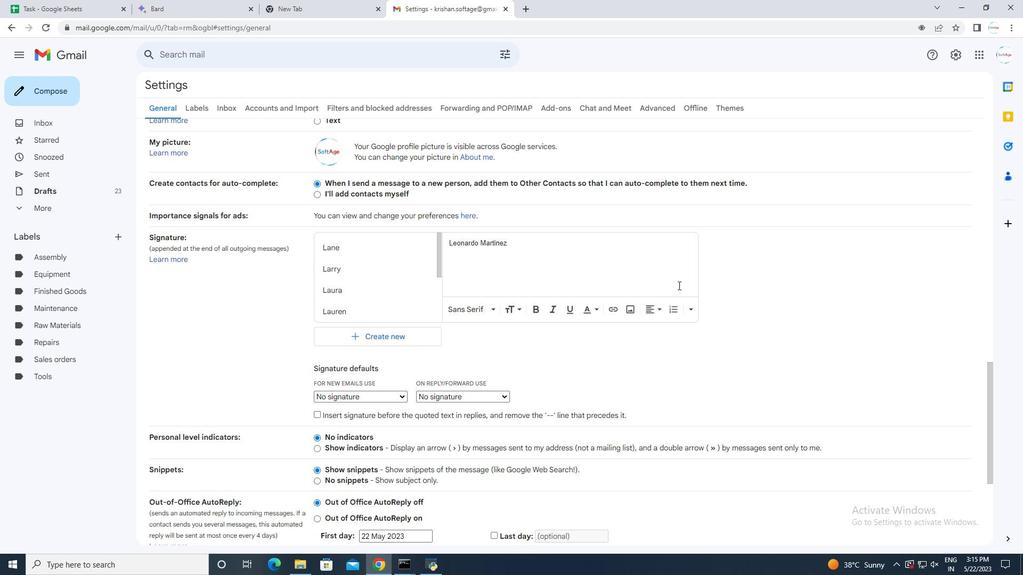 
Action: Mouse scrolled (687, 345) with delta (0, 0)
Screenshot: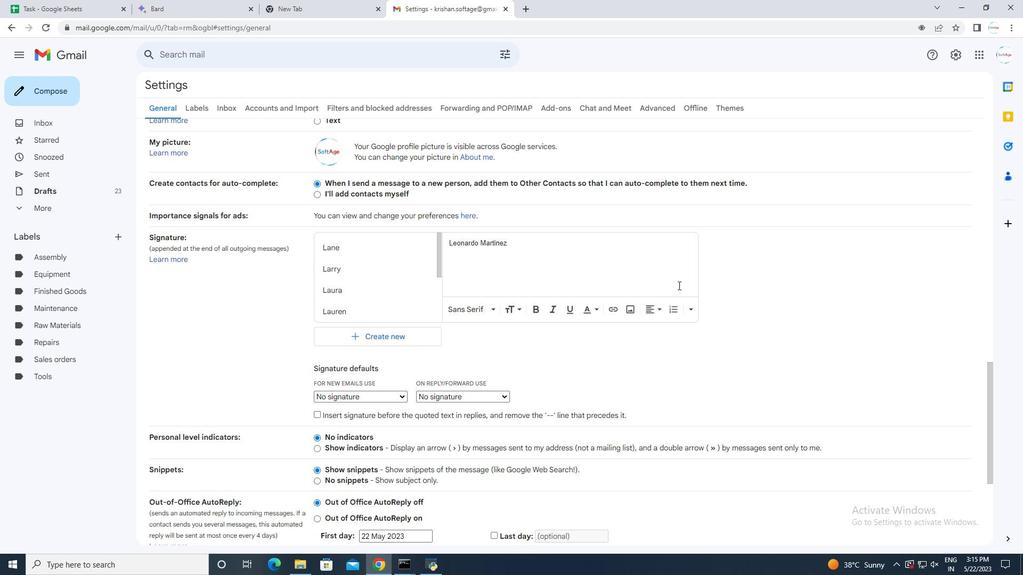 
Action: Mouse moved to (691, 362)
Screenshot: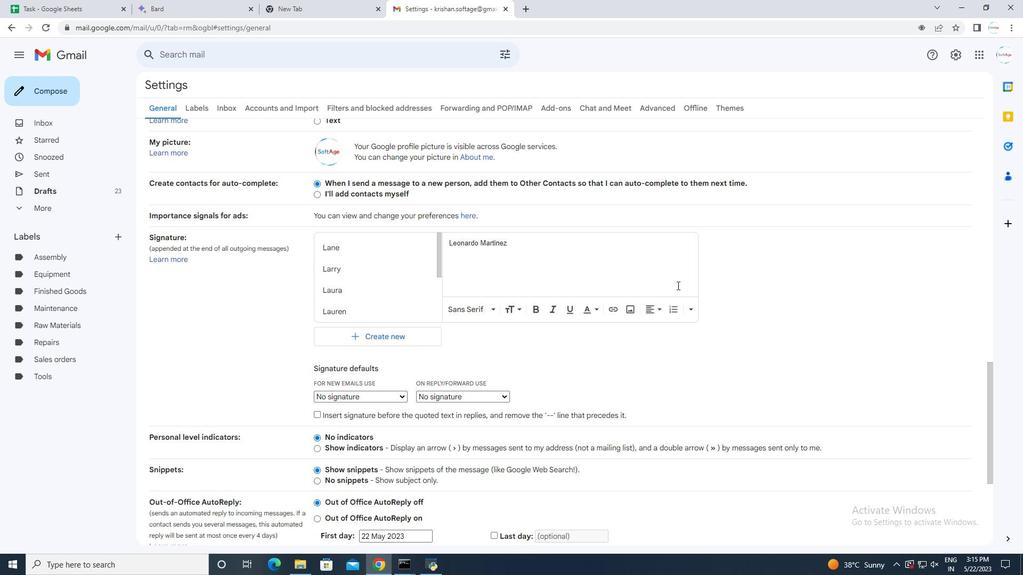 
Action: Mouse scrolled (689, 356) with delta (0, 0)
Screenshot: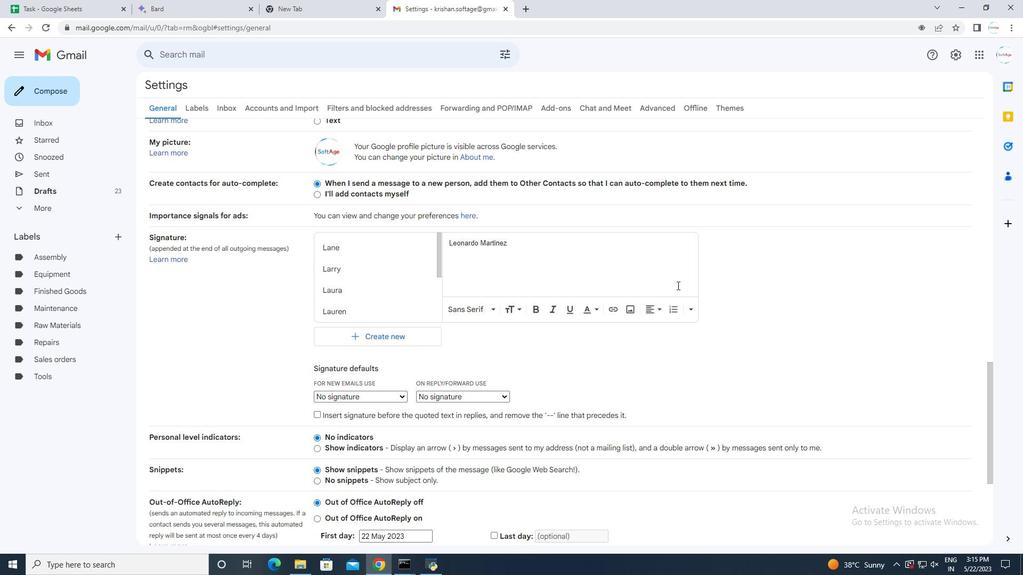 
Action: Mouse moved to (695, 399)
Screenshot: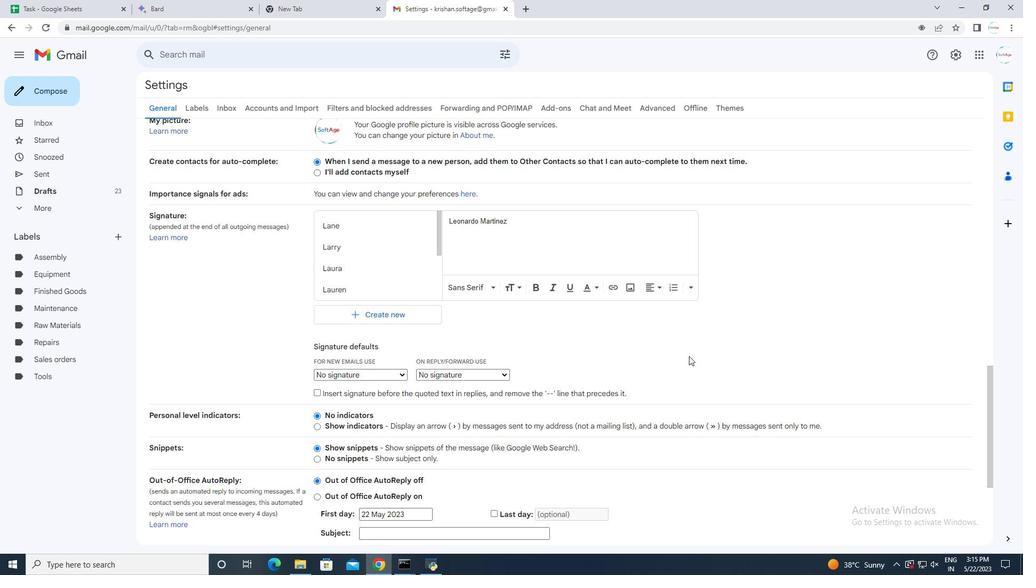 
Action: Mouse scrolled (692, 367) with delta (0, 0)
Screenshot: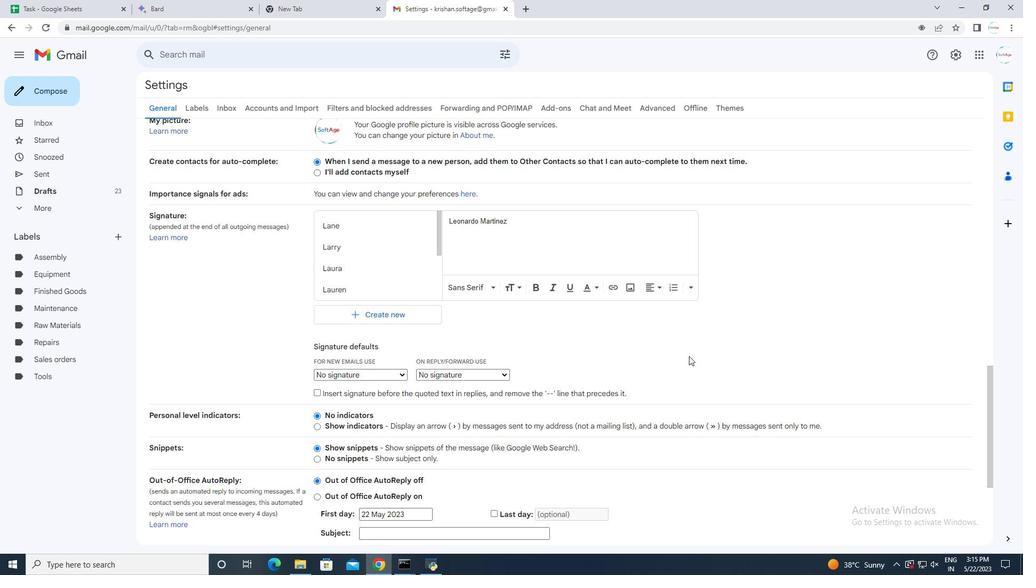 
Action: Mouse scrolled (694, 383) with delta (0, 0)
Screenshot: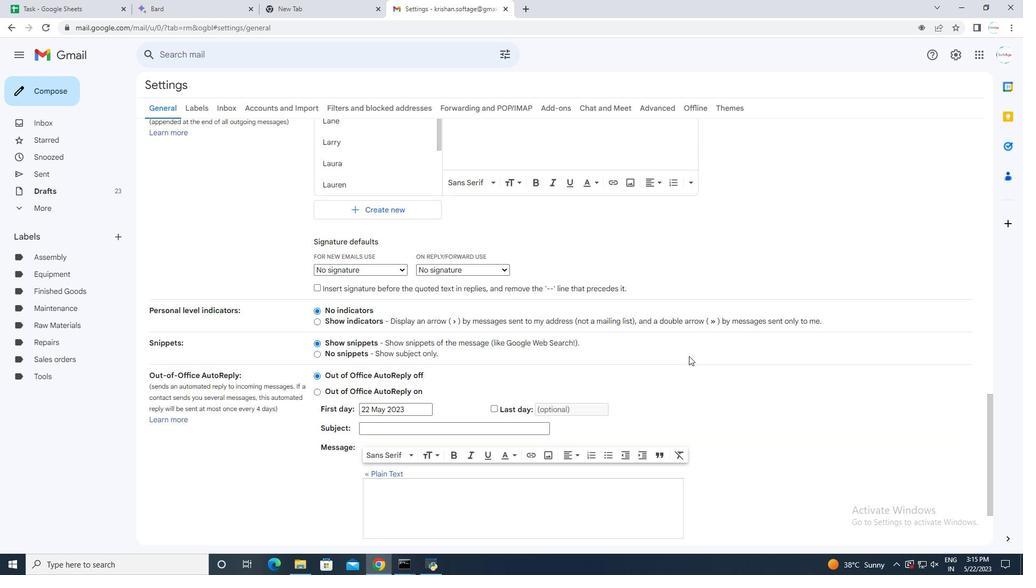 
Action: Mouse moved to (693, 404)
Screenshot: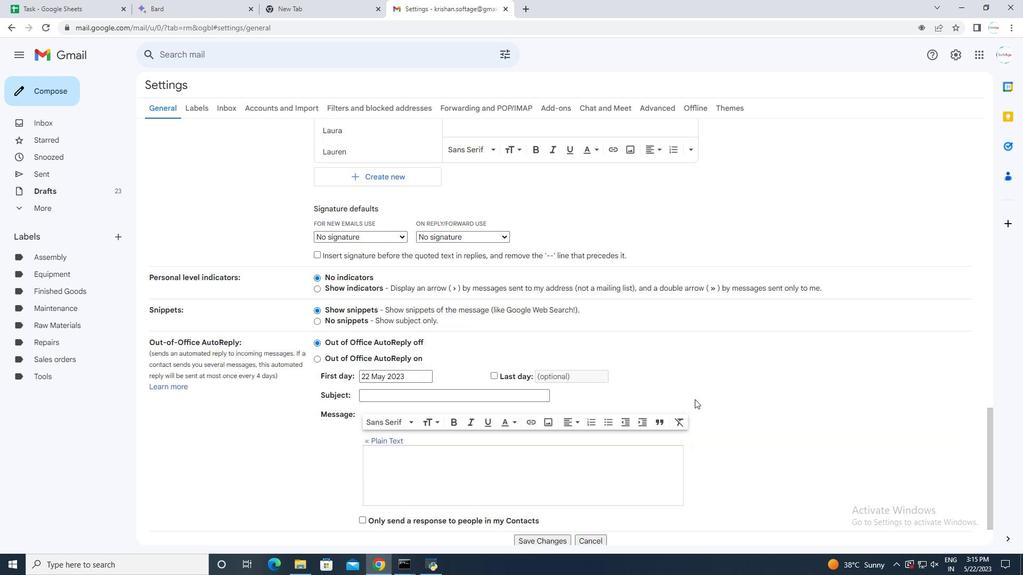 
Action: Mouse scrolled (693, 403) with delta (0, 0)
Screenshot: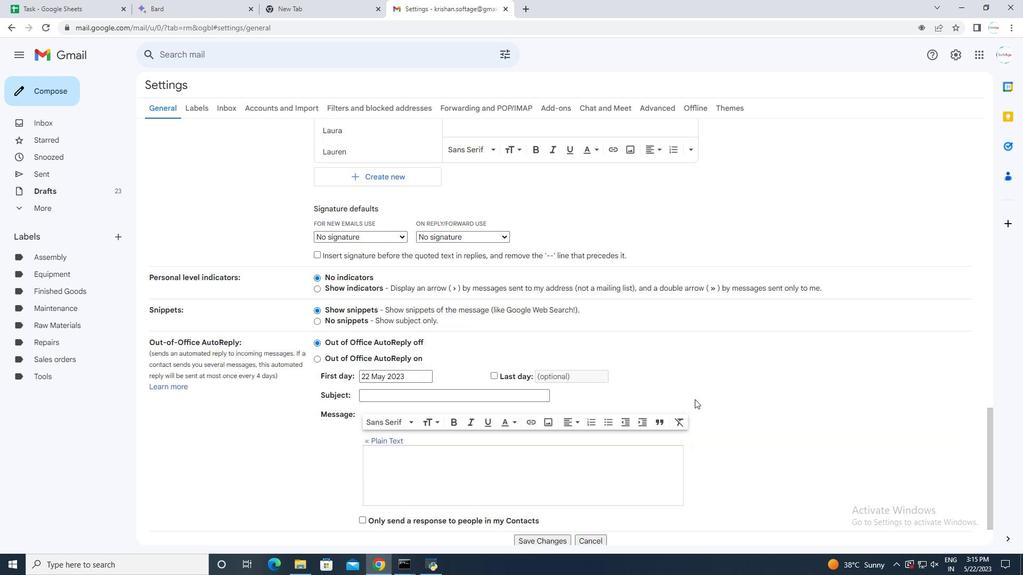 
Action: Mouse moved to (692, 406)
Screenshot: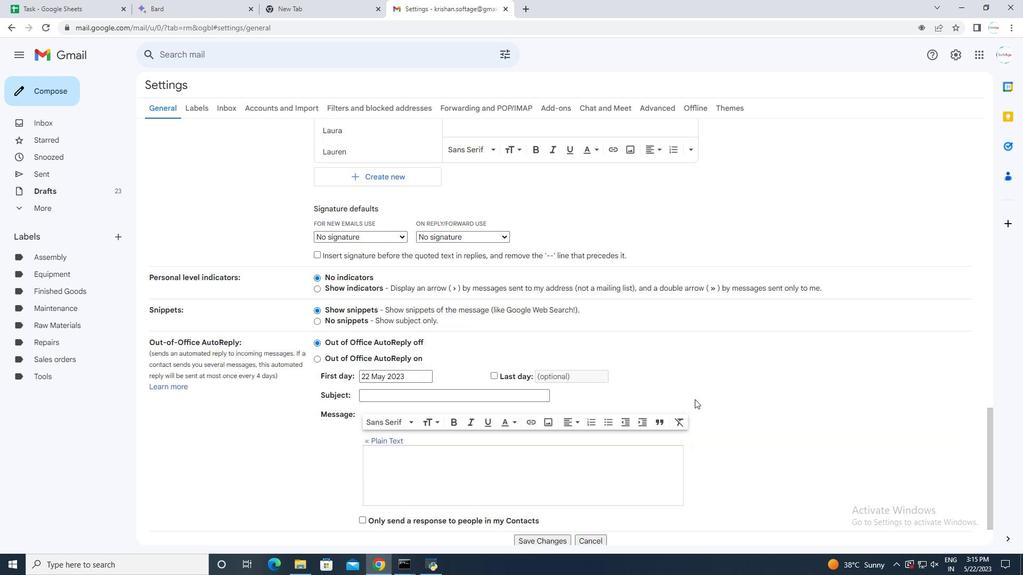 
Action: Mouse scrolled (692, 405) with delta (0, 0)
Screenshot: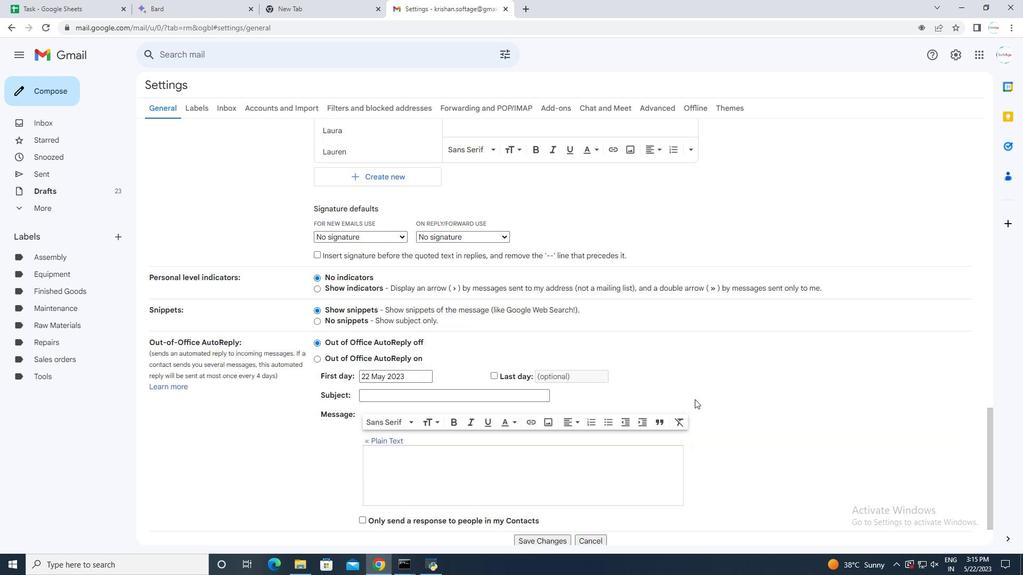 
Action: Mouse moved to (690, 407)
Screenshot: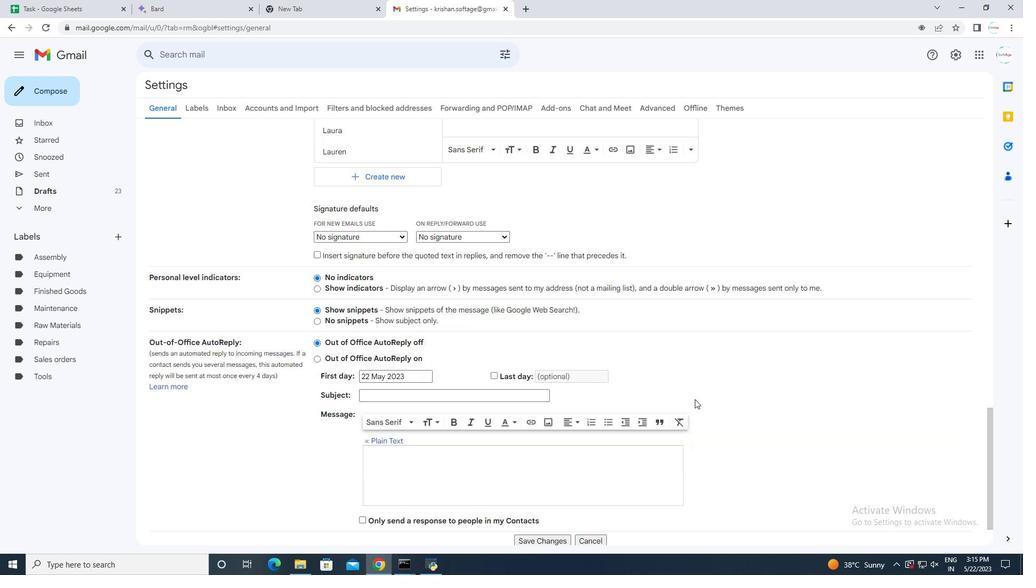 
Action: Mouse scrolled (690, 407) with delta (0, 0)
Screenshot: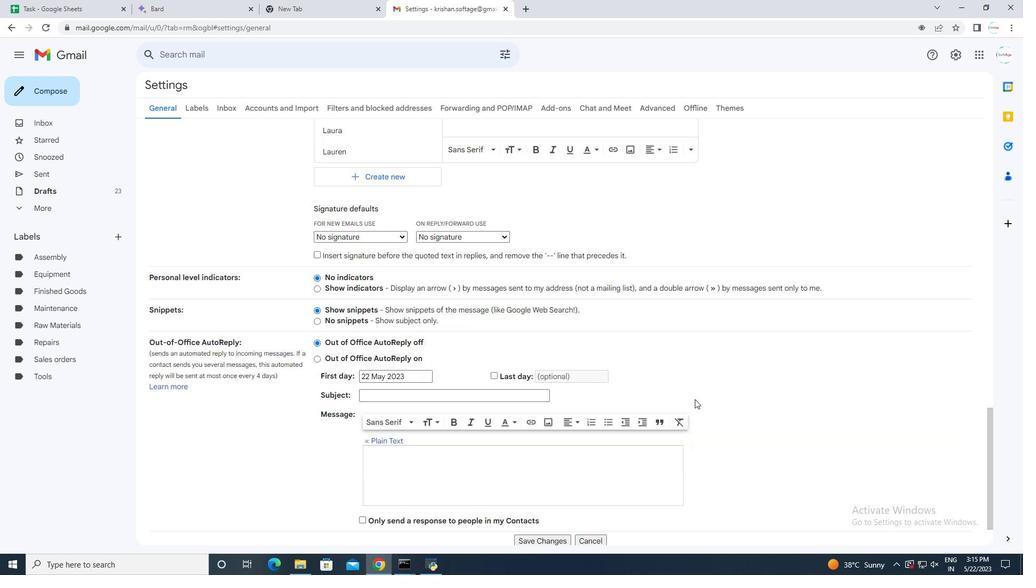 
Action: Mouse moved to (690, 408)
Screenshot: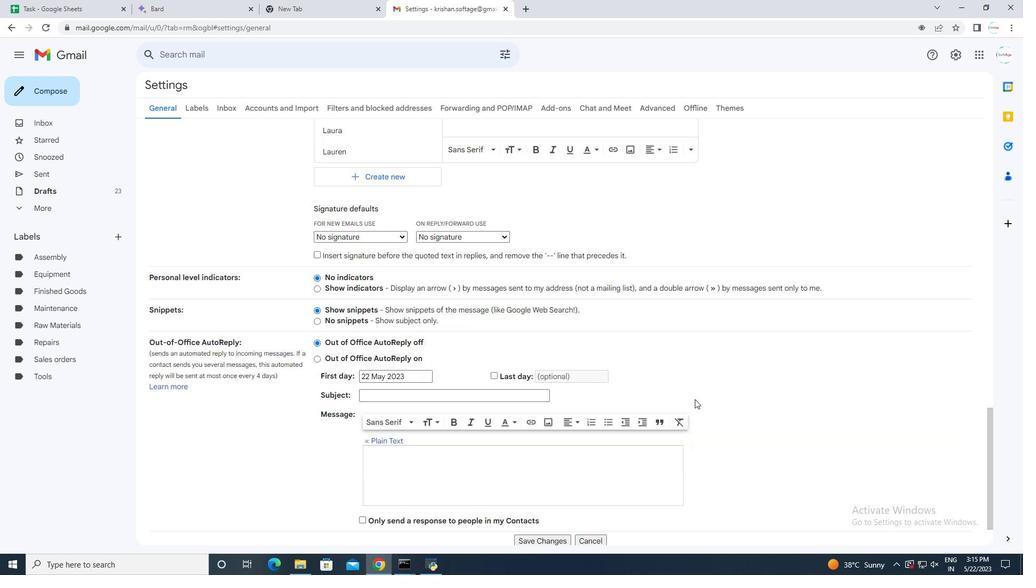 
Action: Mouse scrolled (690, 407) with delta (0, 0)
Screenshot: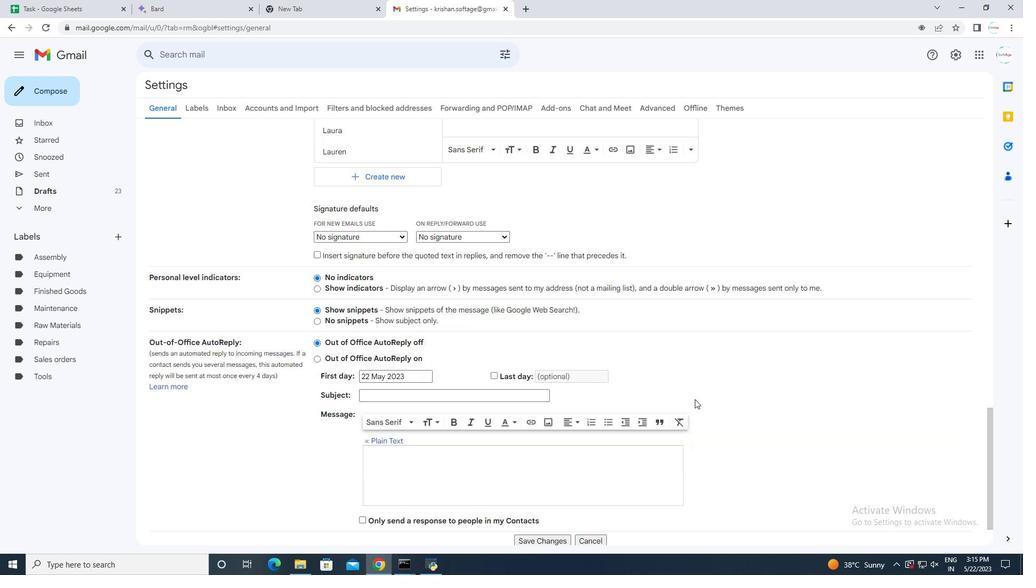 
Action: Mouse moved to (686, 410)
Screenshot: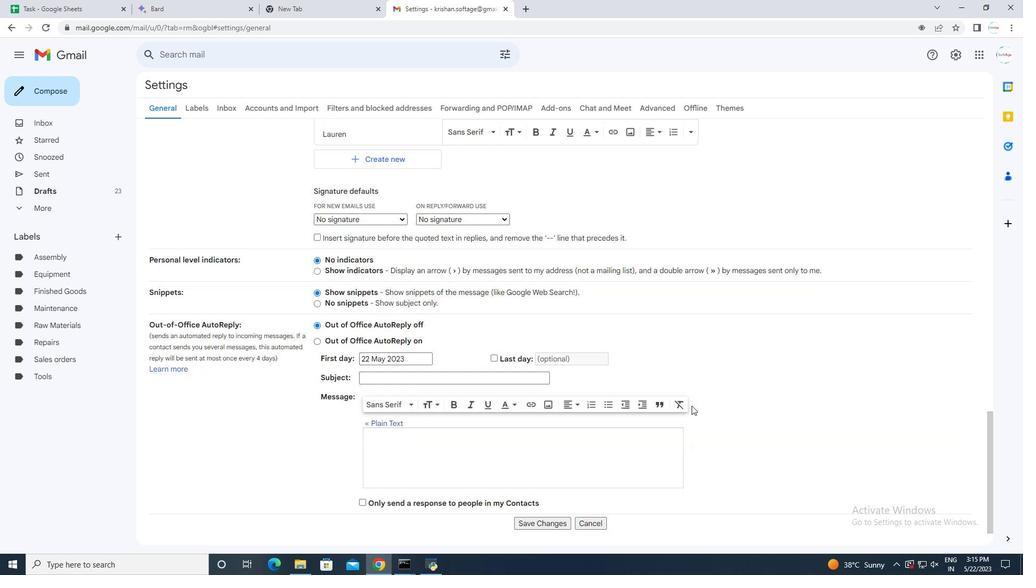 
Action: Mouse scrolled (688, 409) with delta (0, 0)
Screenshot: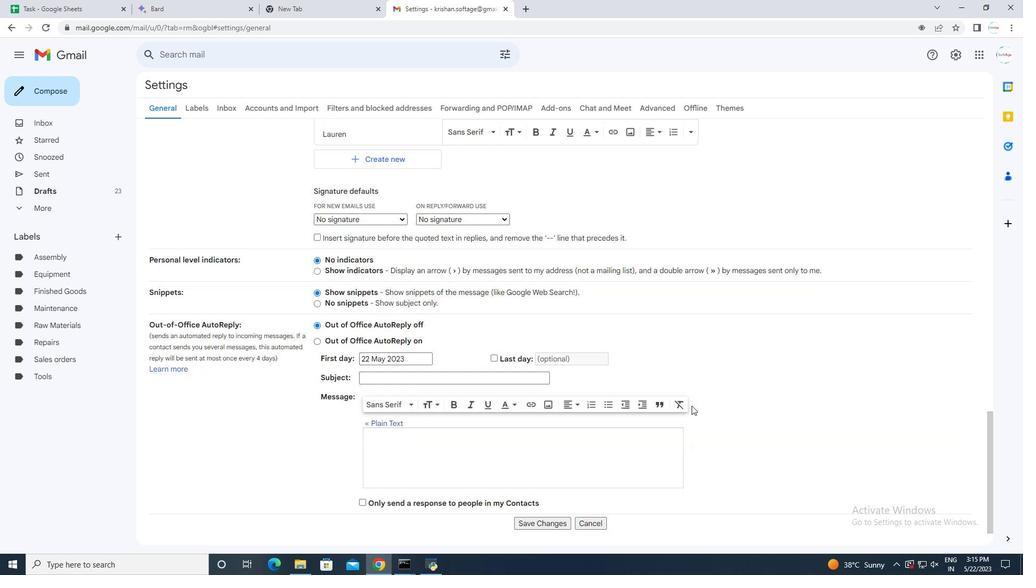 
Action: Mouse moved to (550, 486)
Screenshot: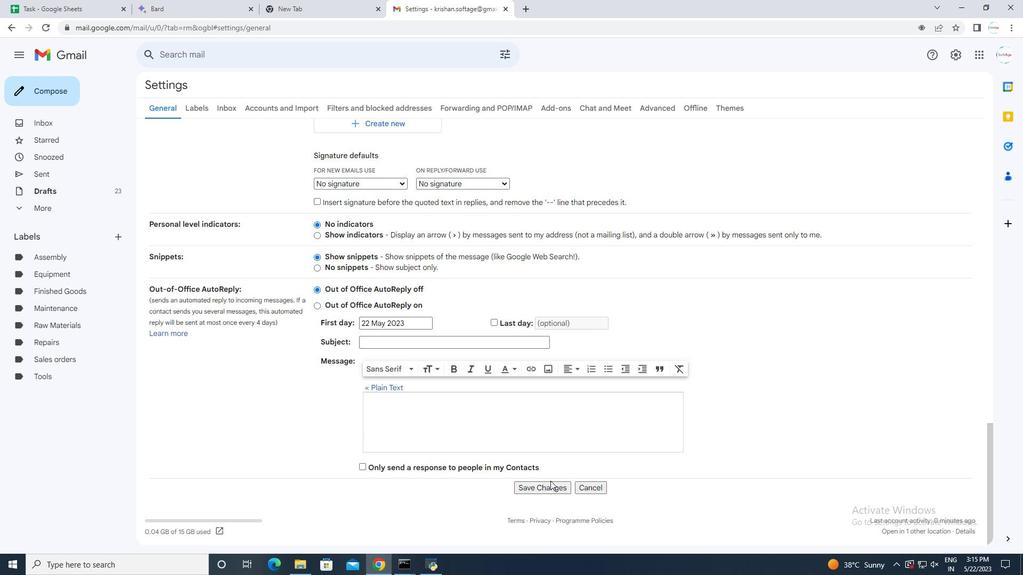 
Action: Mouse pressed left at (550, 486)
Screenshot: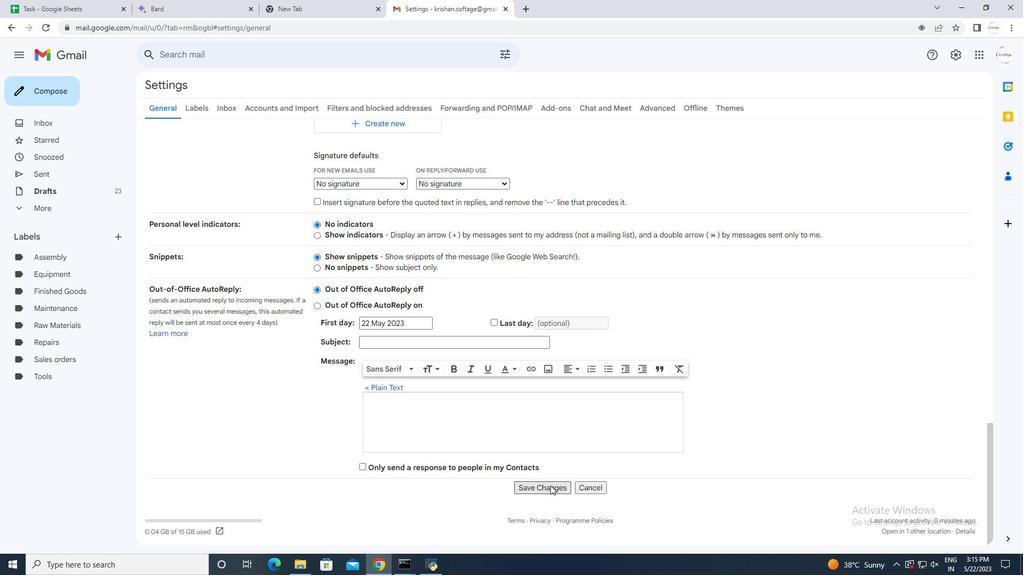 
Action: Mouse moved to (46, 72)
Screenshot: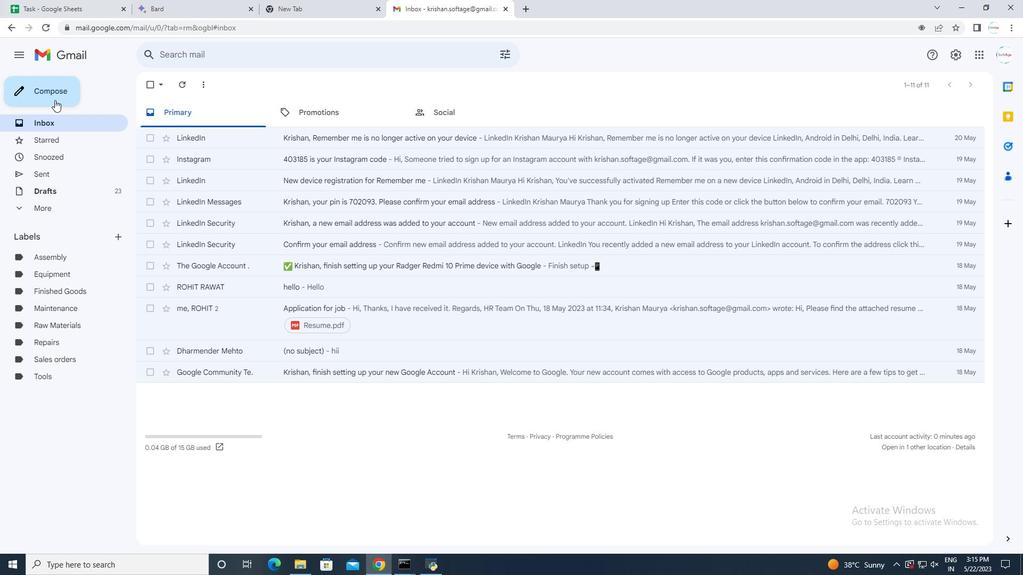 
Action: Mouse pressed left at (46, 72)
Screenshot: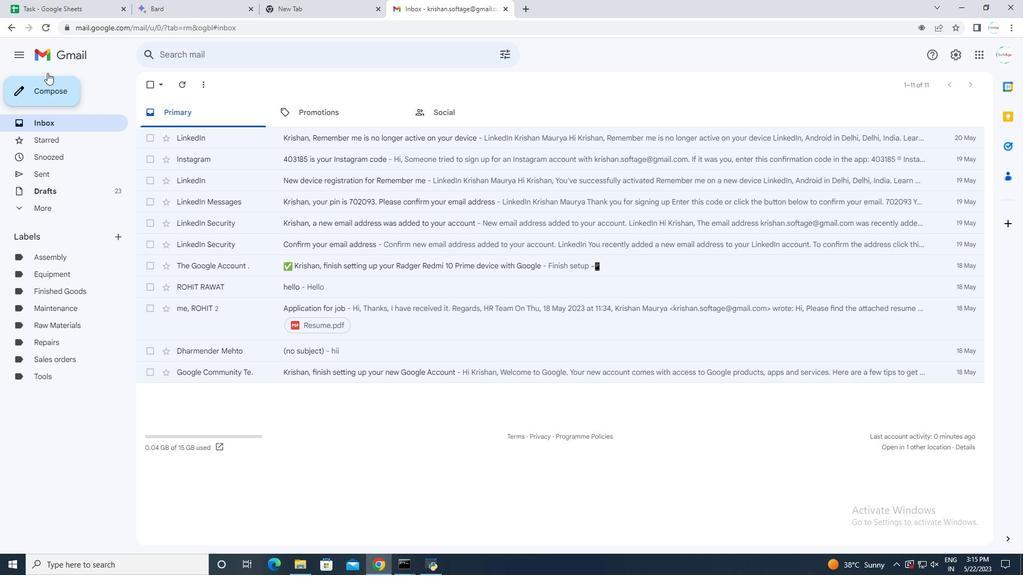 
Action: Mouse moved to (47, 92)
Screenshot: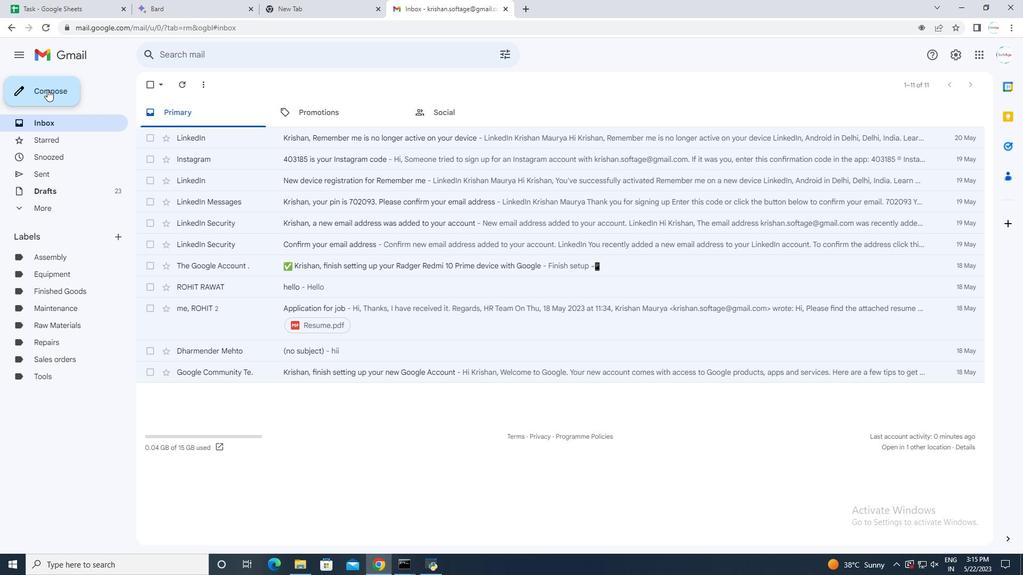 
Action: Mouse pressed left at (47, 92)
Screenshot: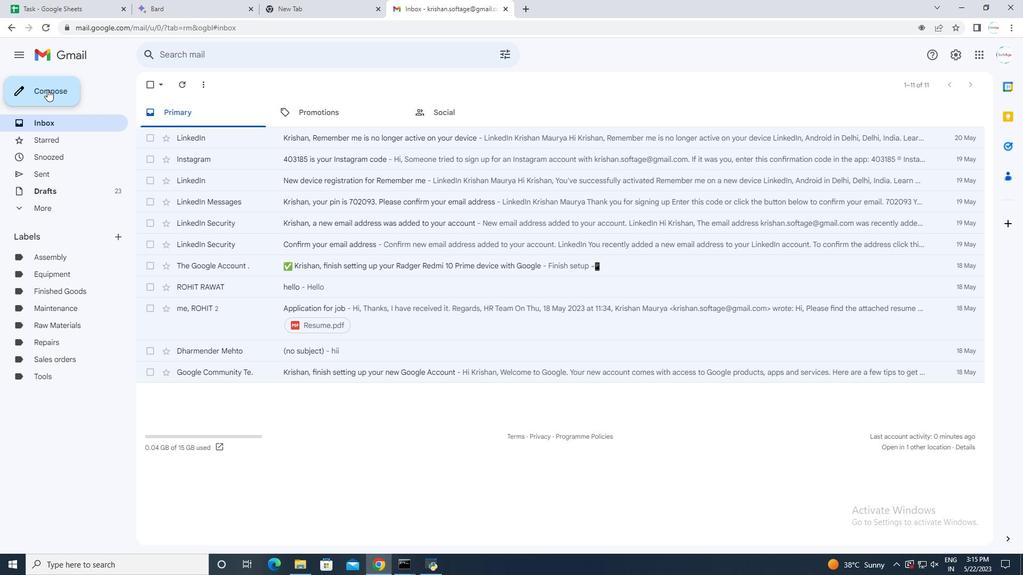 
Action: Mouse moved to (699, 255)
Screenshot: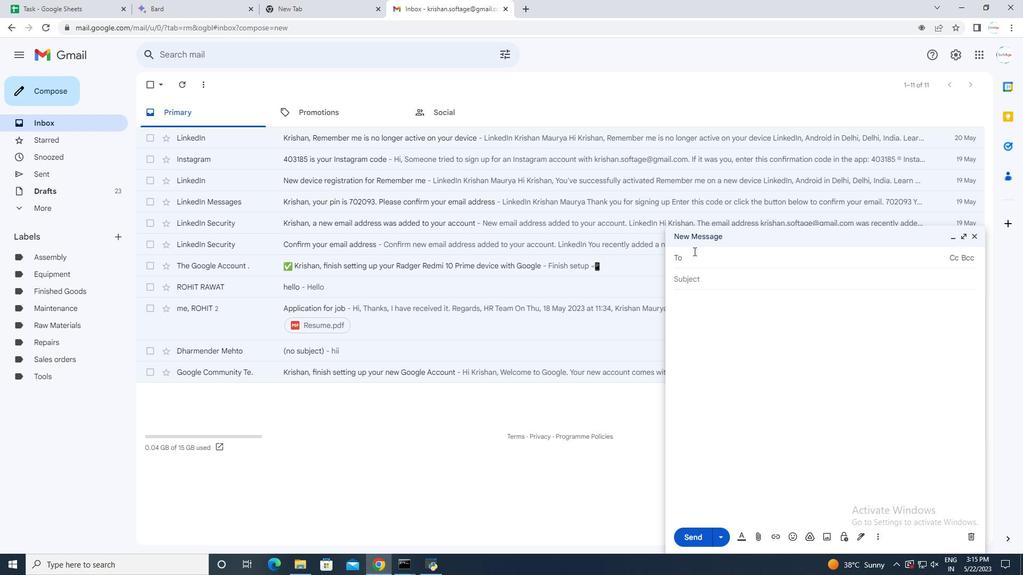 
Action: Mouse pressed left at (699, 255)
Screenshot: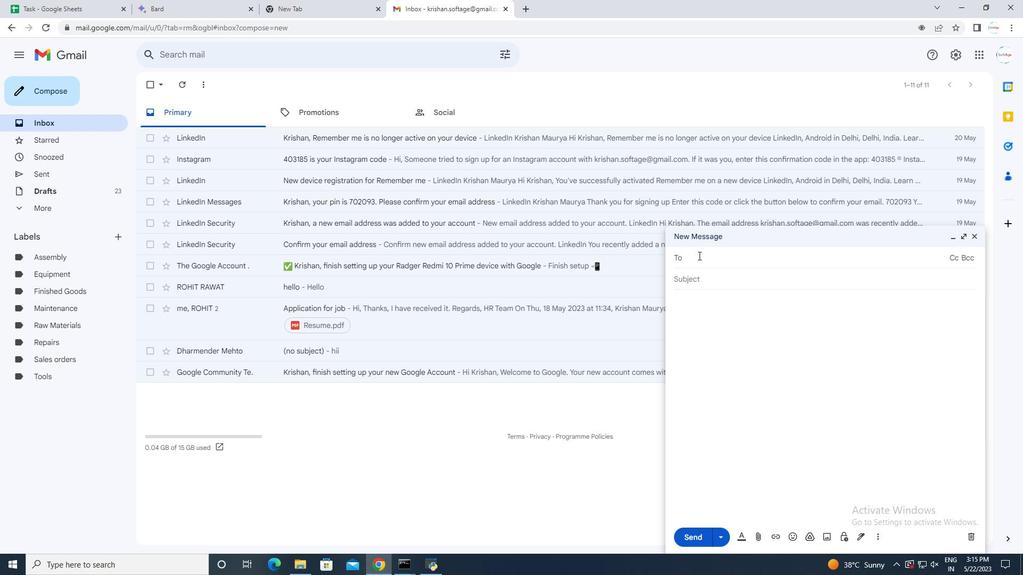 
Action: Mouse moved to (699, 255)
Screenshot: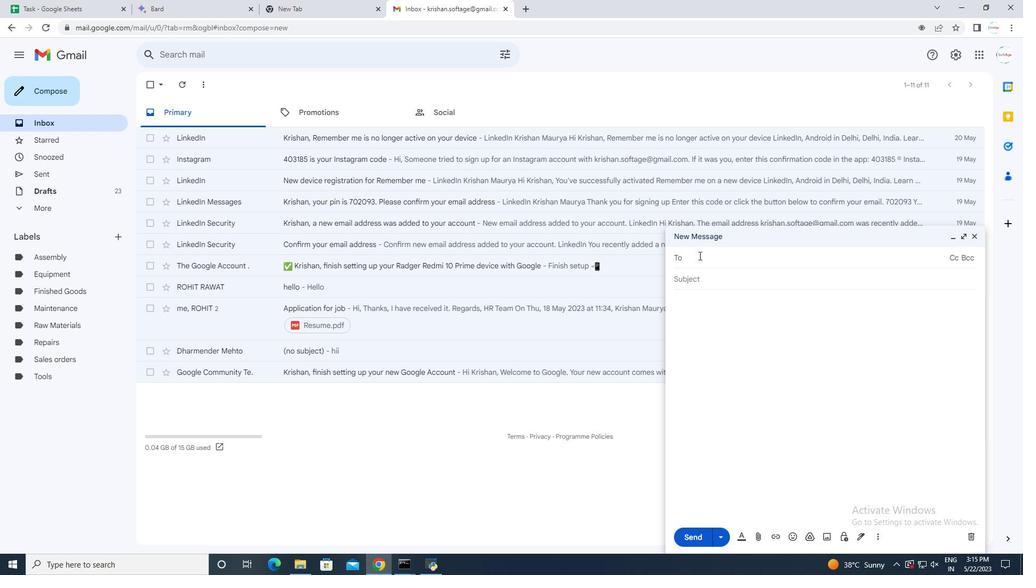 
Action: Key pressed softage.6<Key.shift>@softage.net<Key.tab><Key.tab><Key.tab><Key.shift>Have<Key.space>a<Key.space>graf<Key.backspace>te<Key.space>
Screenshot: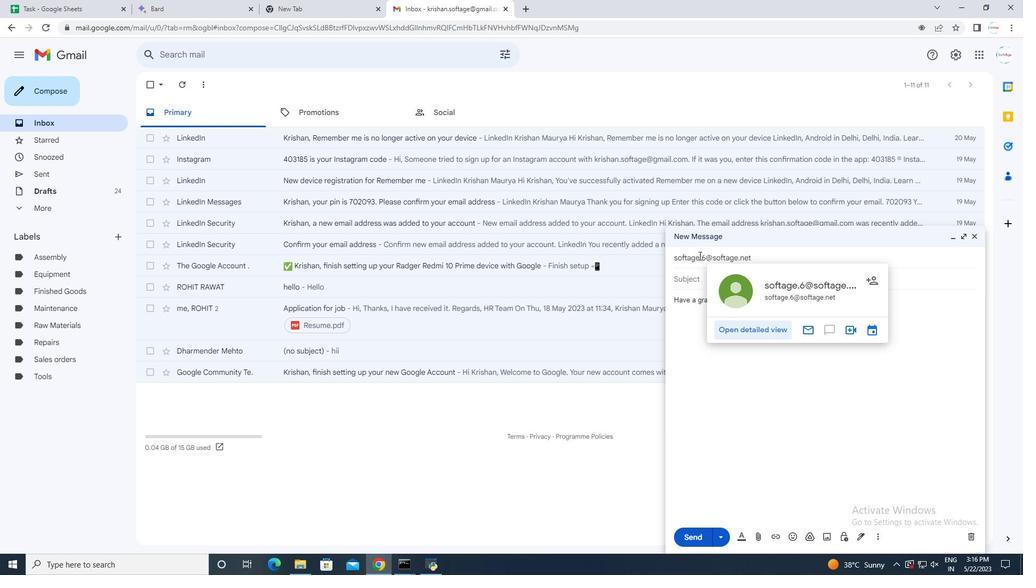 
Action: Mouse moved to (701, 381)
Screenshot: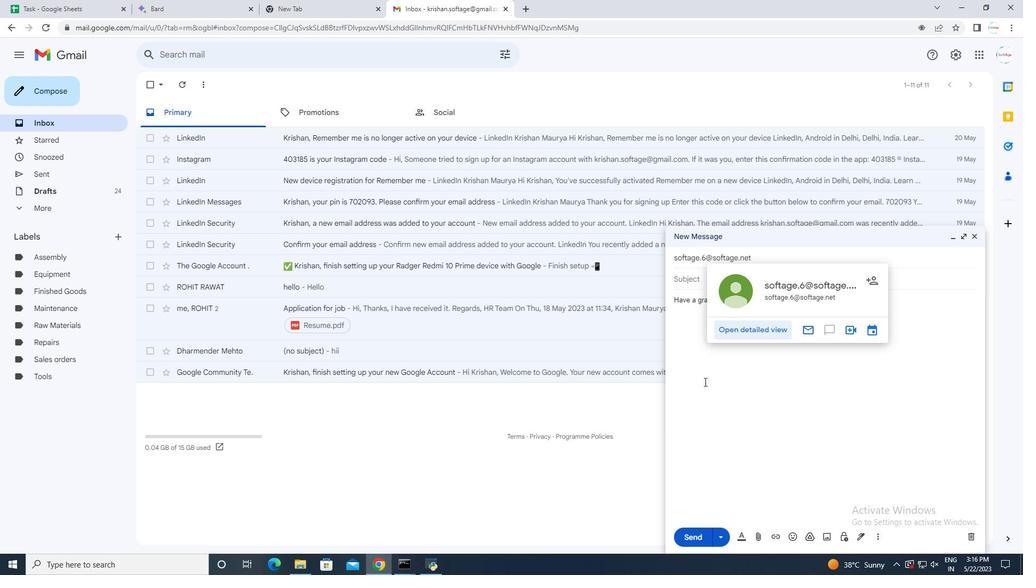 
Action: Mouse pressed left at (701, 381)
Screenshot: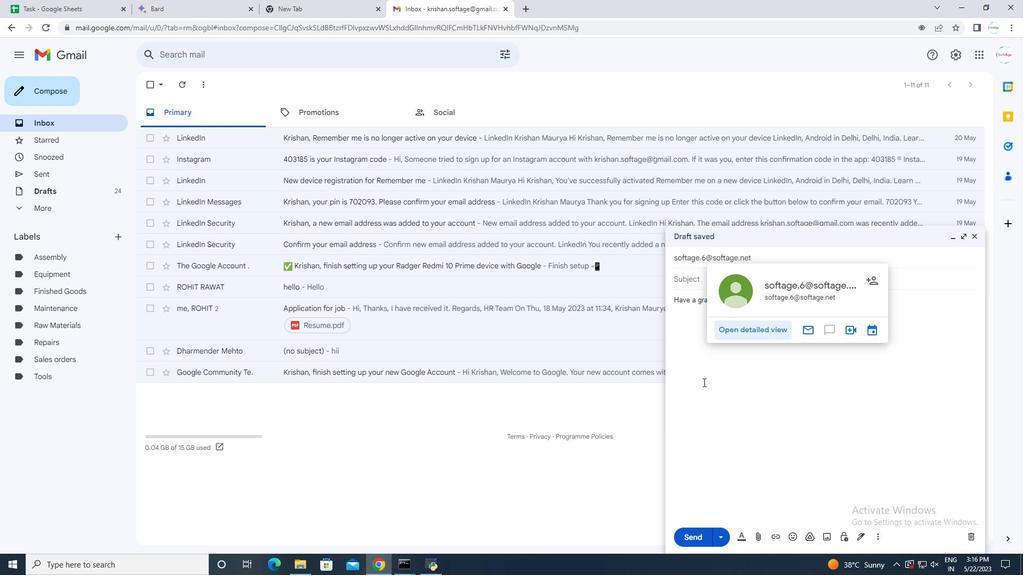 
Action: Mouse moved to (730, 307)
Screenshot: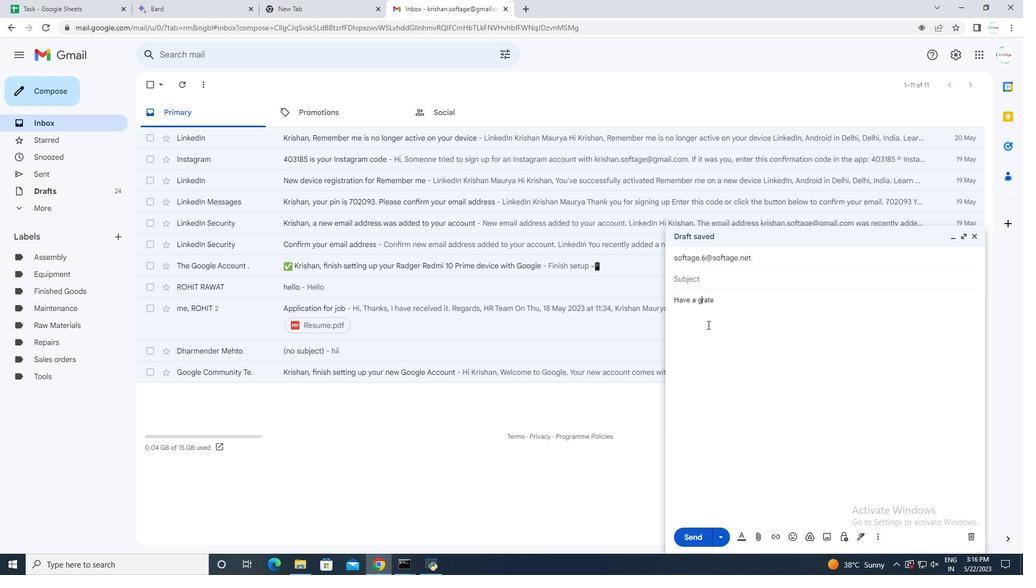 
Action: Mouse pressed left at (730, 307)
Screenshot: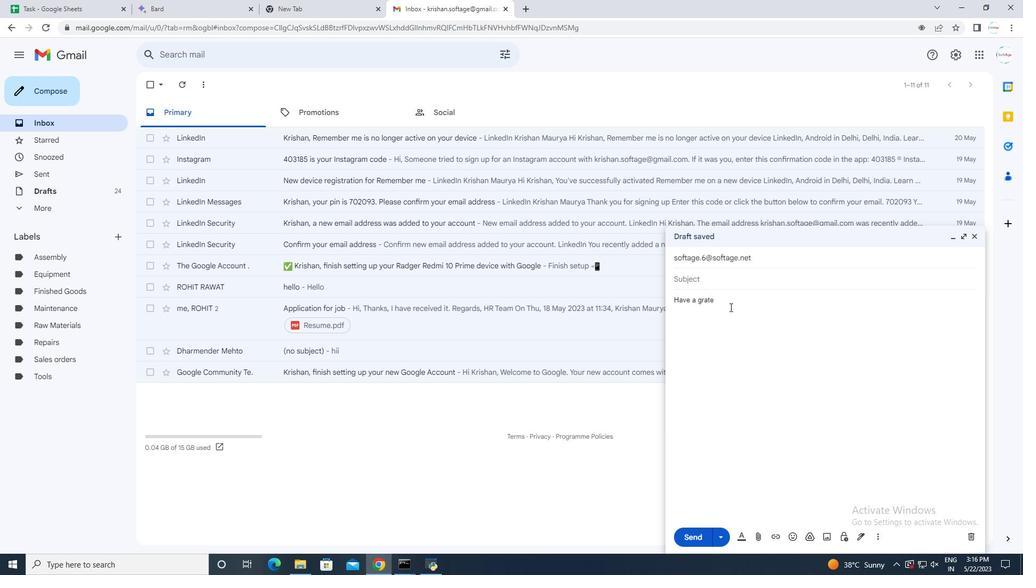 
Action: Key pressed <Key.backspace><Key.backspace><Key.backspace><Key.backspace>eat<Key.space><Key.shift>National<Key.space><Key.shift>Breast<Key.space><Key.shift>Cancer<Key.space><Key.shift>Awarness<Key.space><Key.shift>Moth<Key.backspace><Key.backspace><Key.backspace>onth
Screenshot: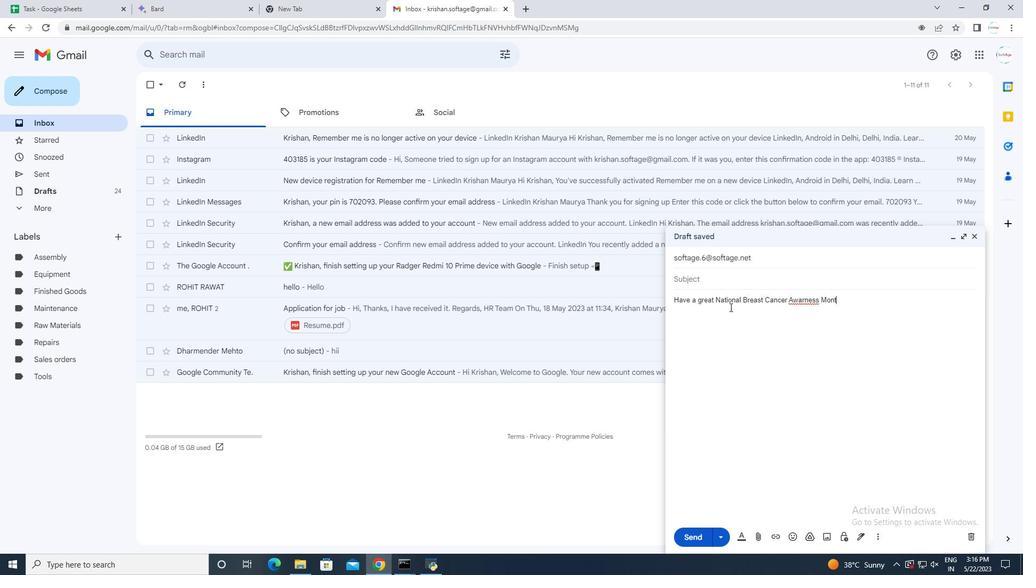
Action: Mouse moved to (803, 305)
Screenshot: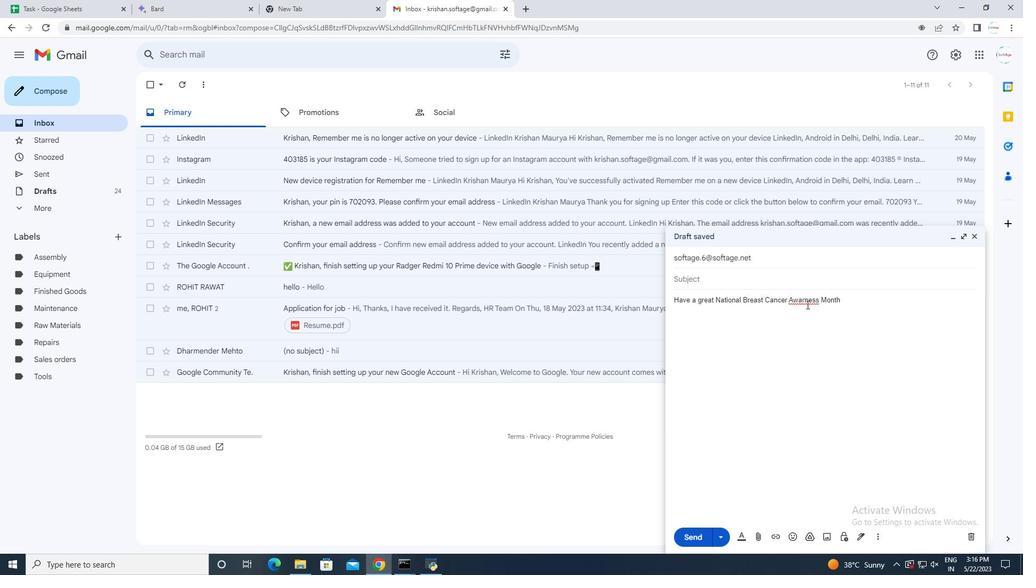 
Action: Mouse pressed right at (803, 305)
Screenshot: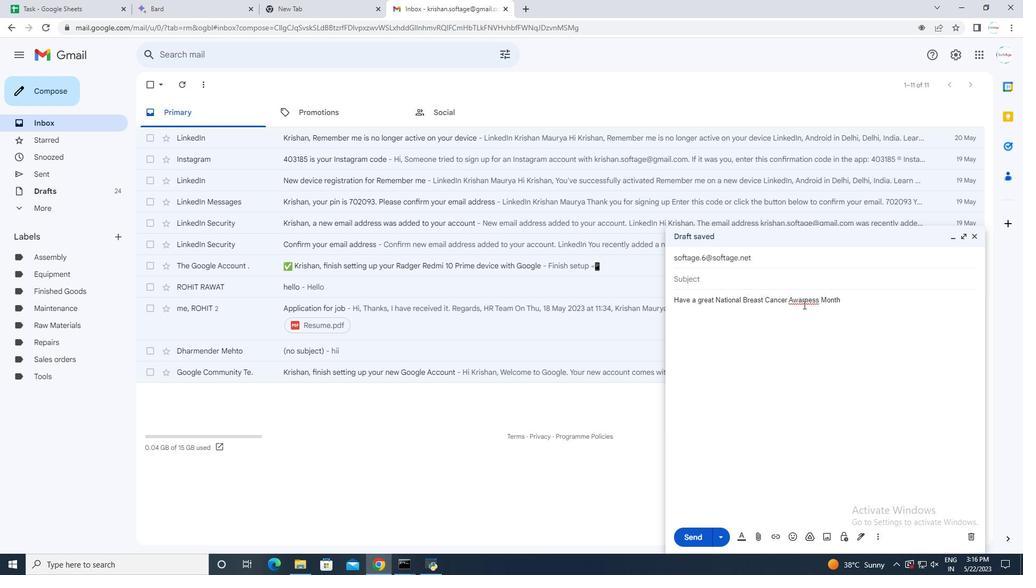 
Action: Mouse moved to (810, 316)
Screenshot: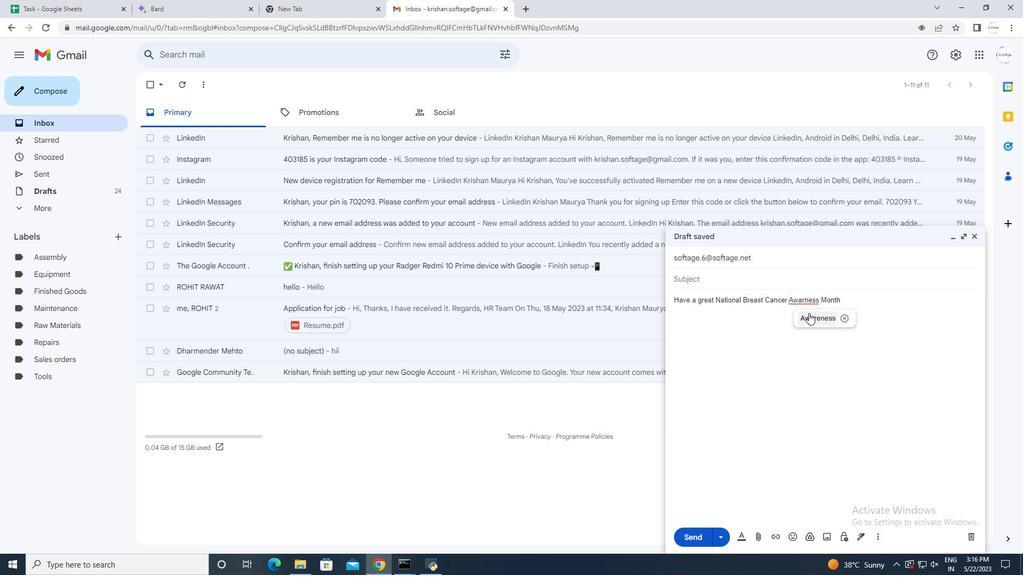 
Action: Mouse pressed left at (810, 316)
Screenshot: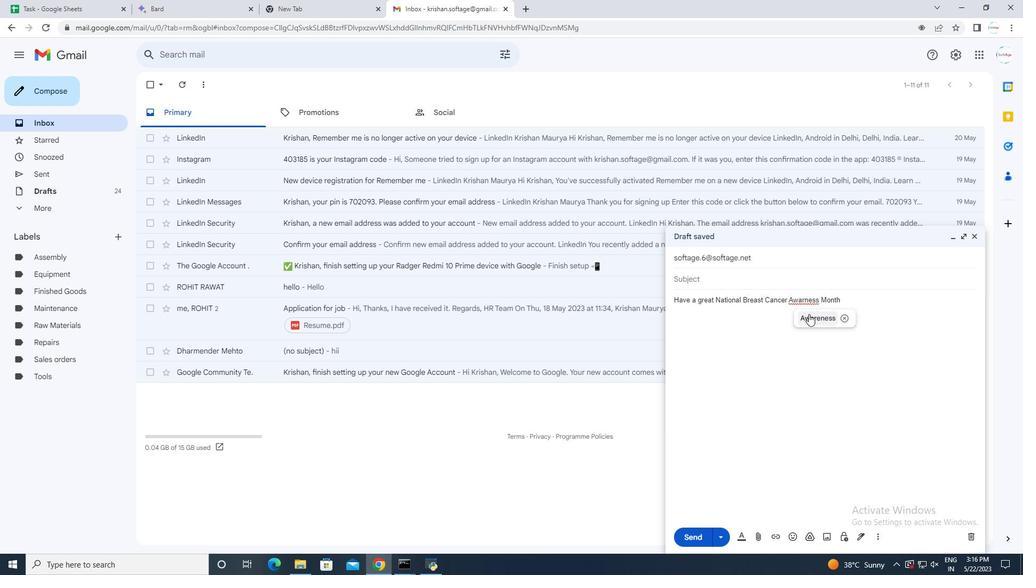 
Action: Mouse moved to (851, 305)
Screenshot: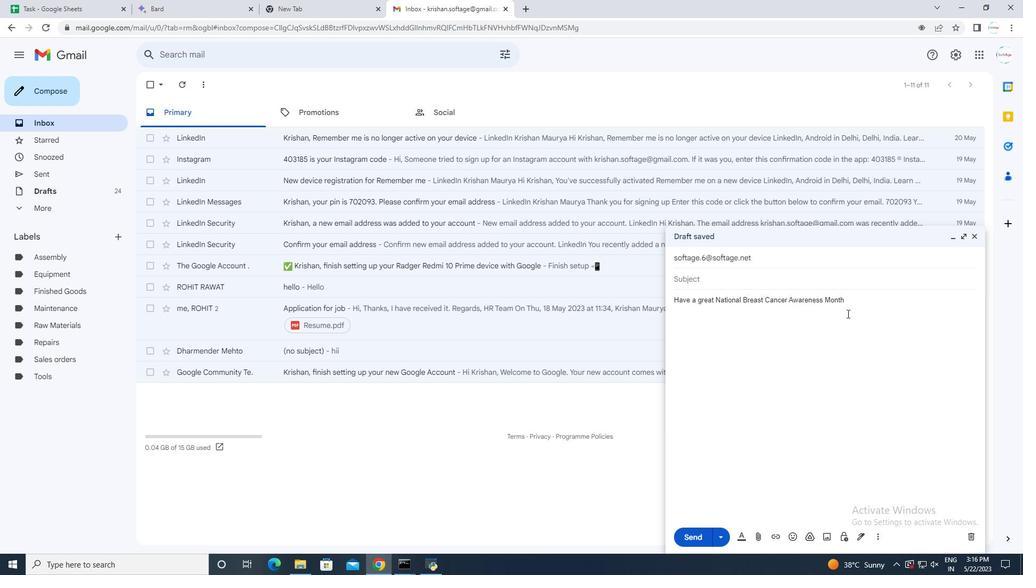 
Action: Mouse pressed left at (851, 305)
Screenshot: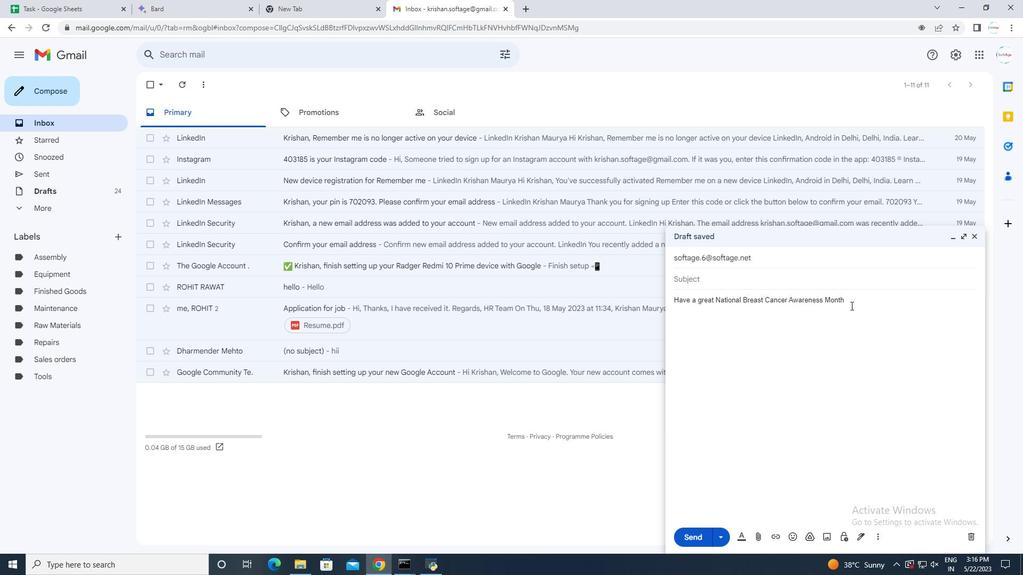 
Action: Mouse moved to (857, 308)
Screenshot: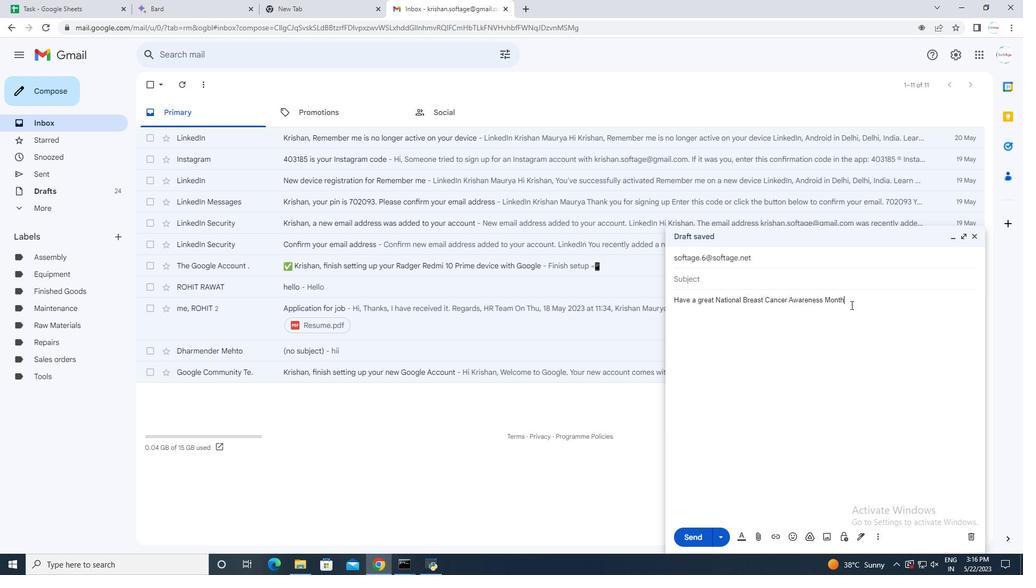 
Action: Key pressed <Key.enter>
Screenshot: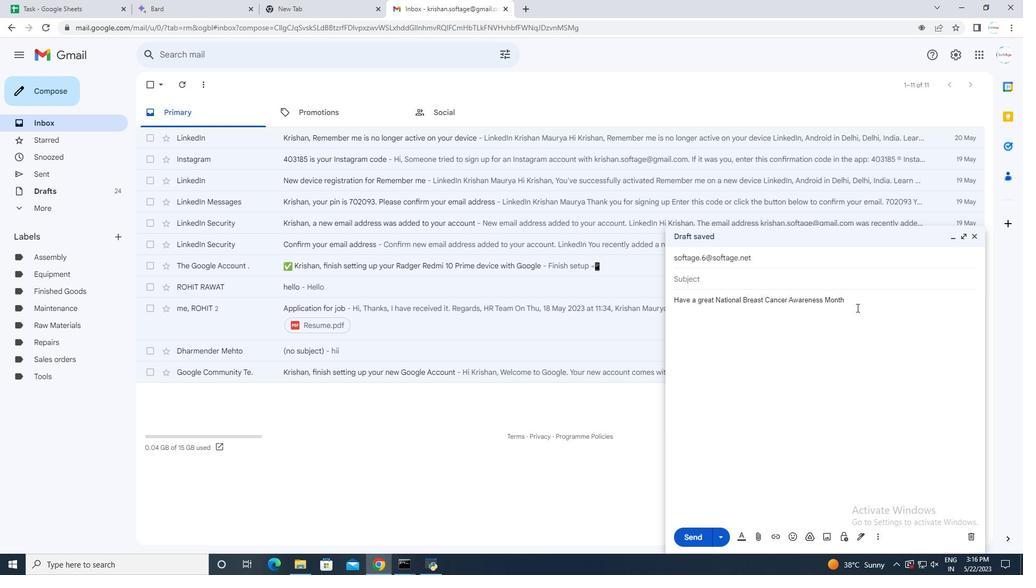 
Action: Mouse moved to (859, 535)
Screenshot: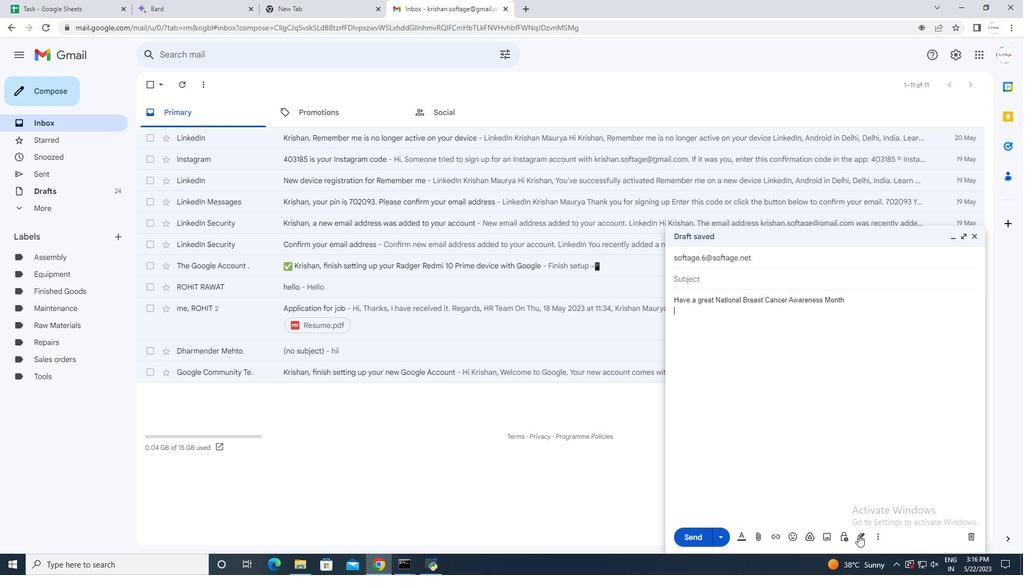 
Action: Mouse pressed left at (859, 535)
Screenshot: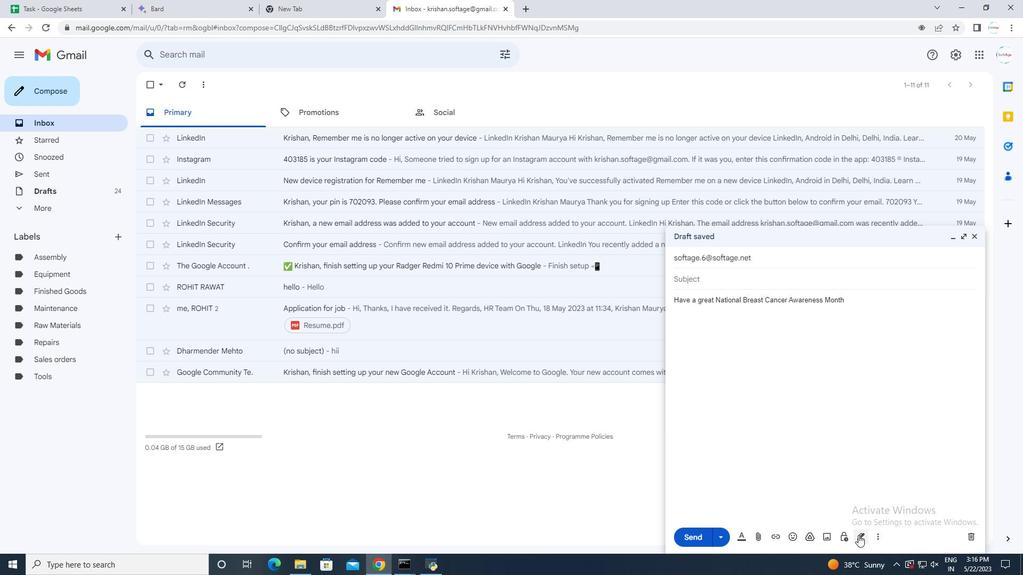
Action: Mouse moved to (919, 513)
Screenshot: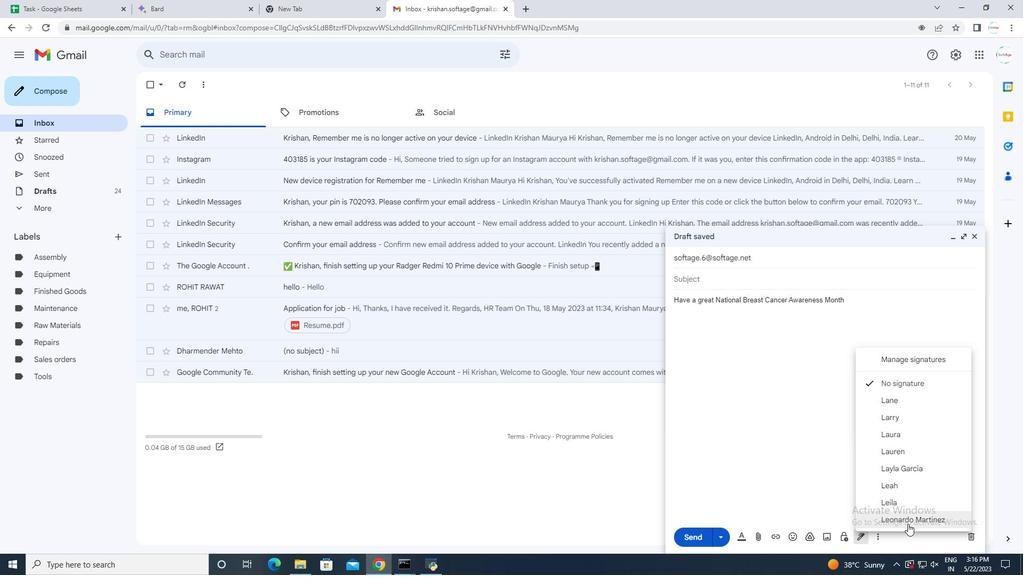 
Action: Mouse pressed left at (919, 513)
Screenshot: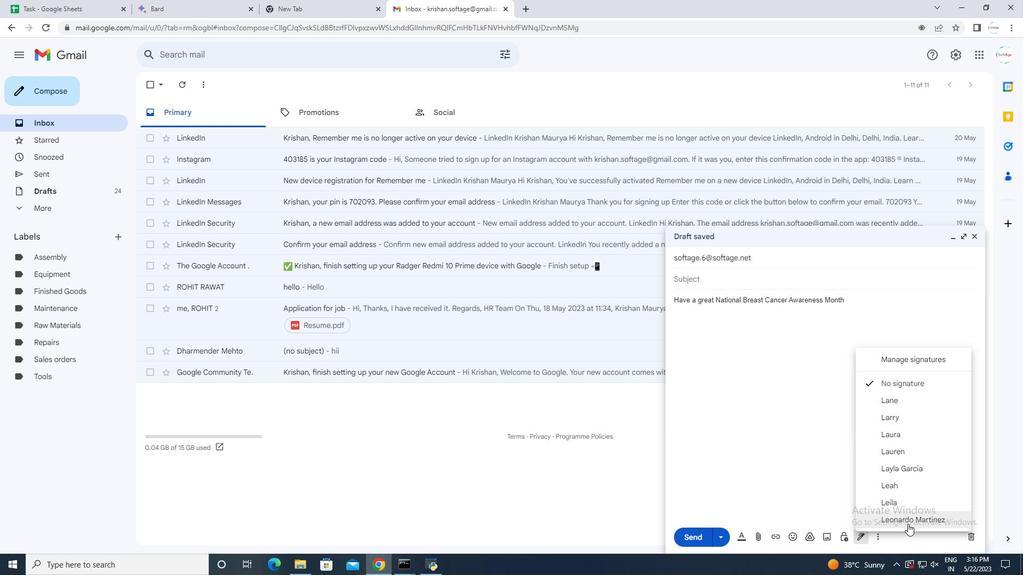
Action: Mouse moved to (875, 539)
Screenshot: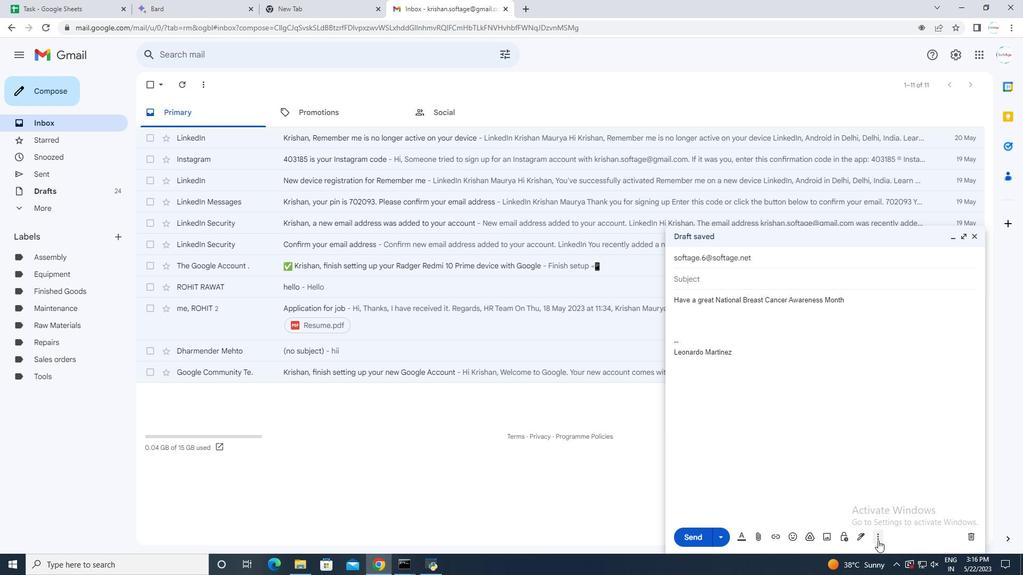 
Action: Mouse pressed left at (875, 539)
Screenshot: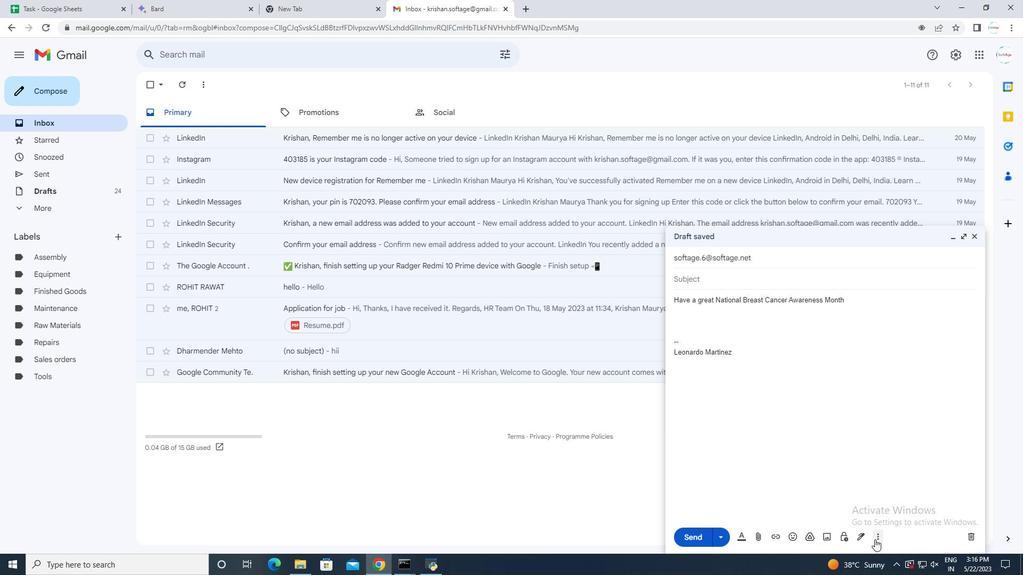 
Action: Mouse moved to (923, 442)
Screenshot: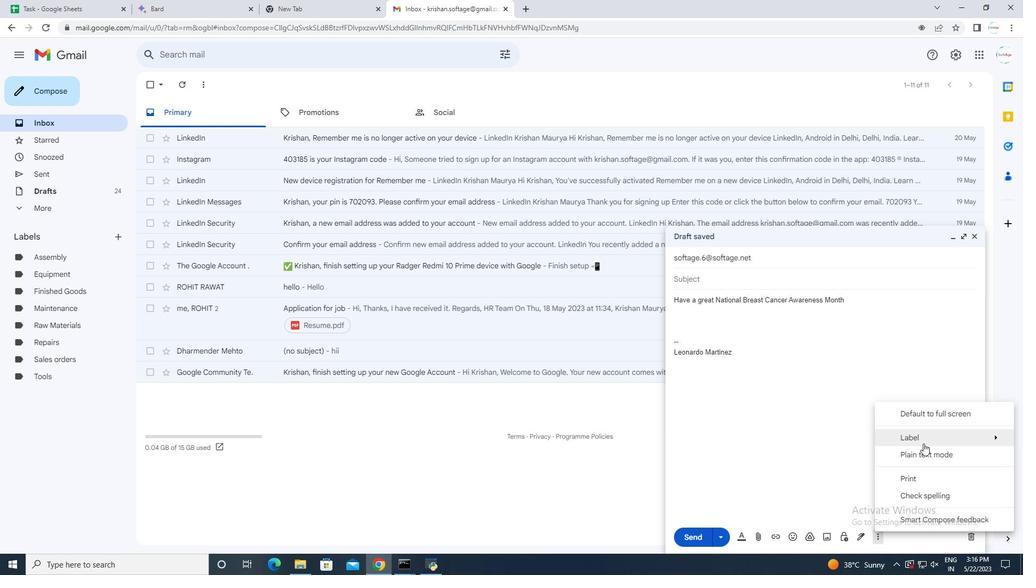 
Action: Mouse pressed left at (923, 442)
Screenshot: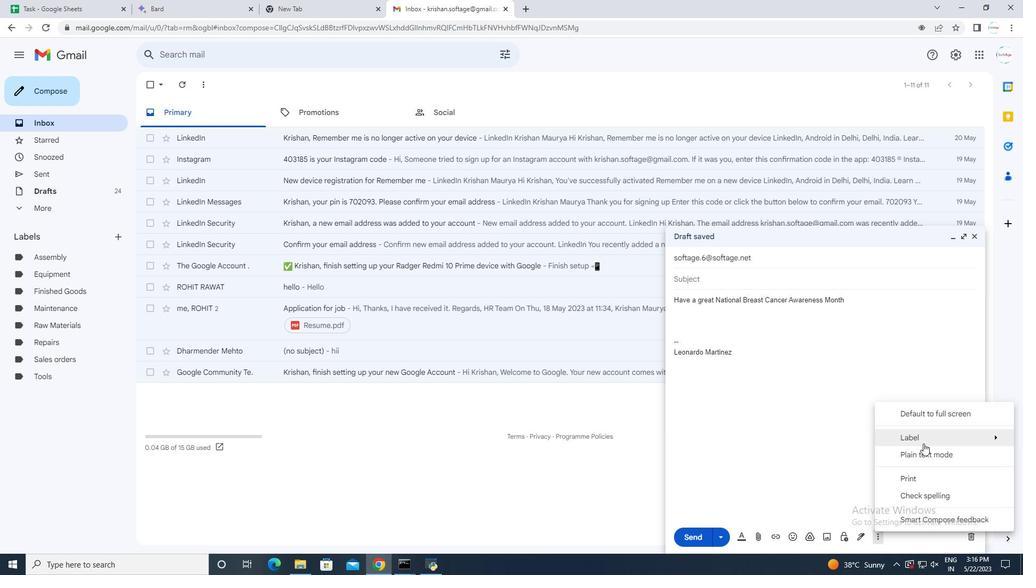 
Action: Mouse moved to (780, 414)
Screenshot: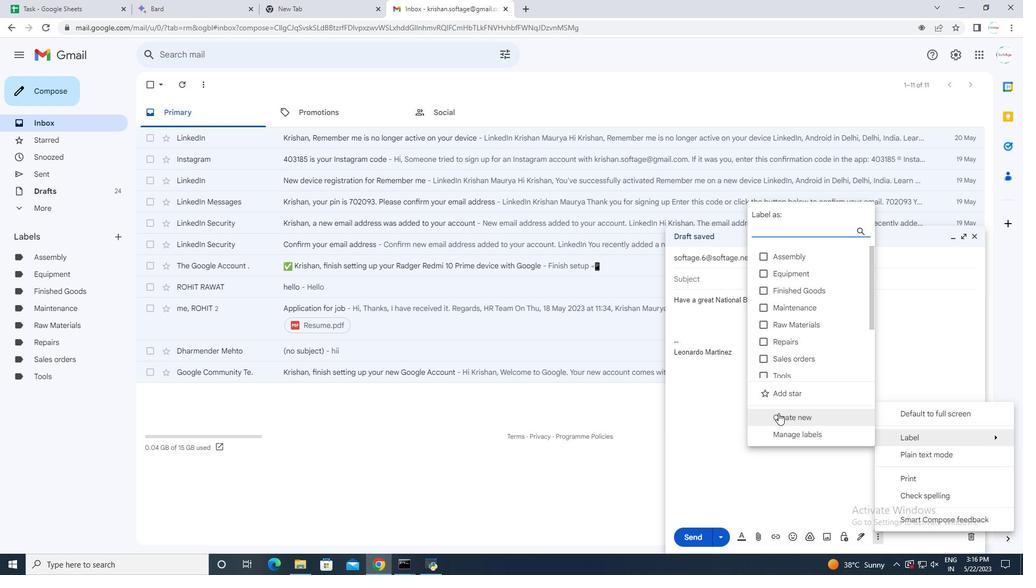 
Action: Mouse pressed left at (780, 414)
Screenshot: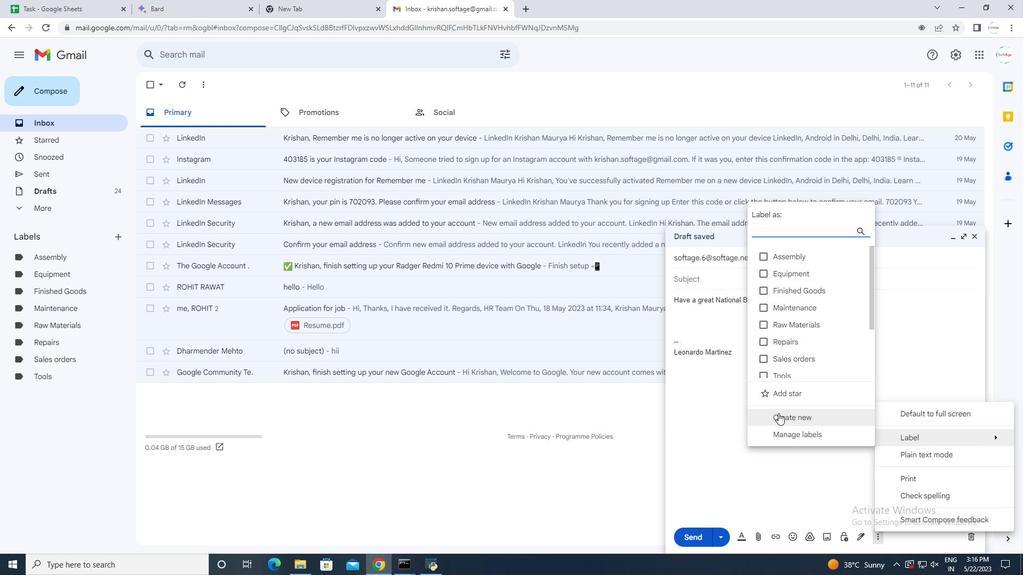 
Action: Mouse moved to (591, 284)
Screenshot: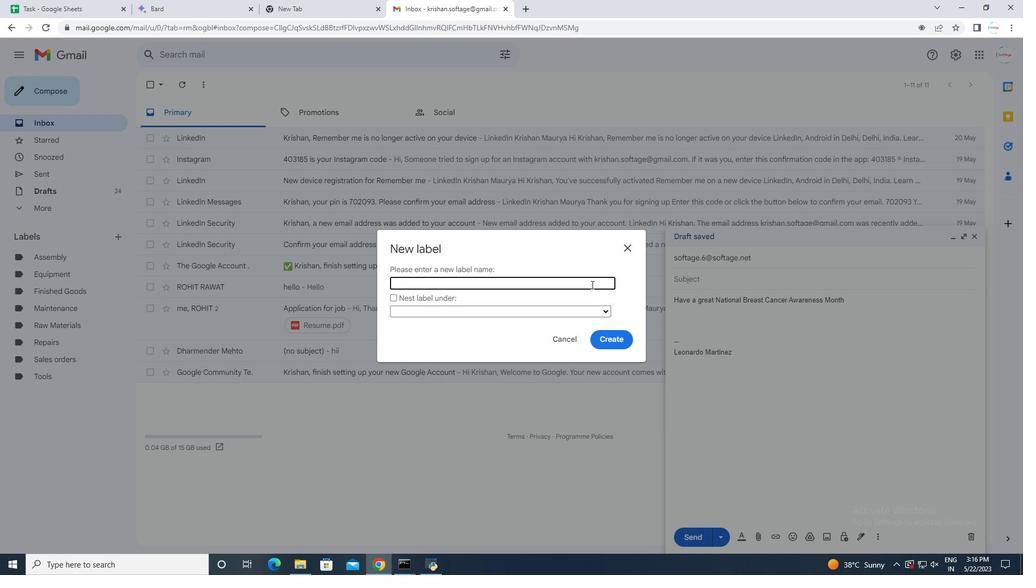
Action: Mouse pressed left at (591, 284)
Screenshot: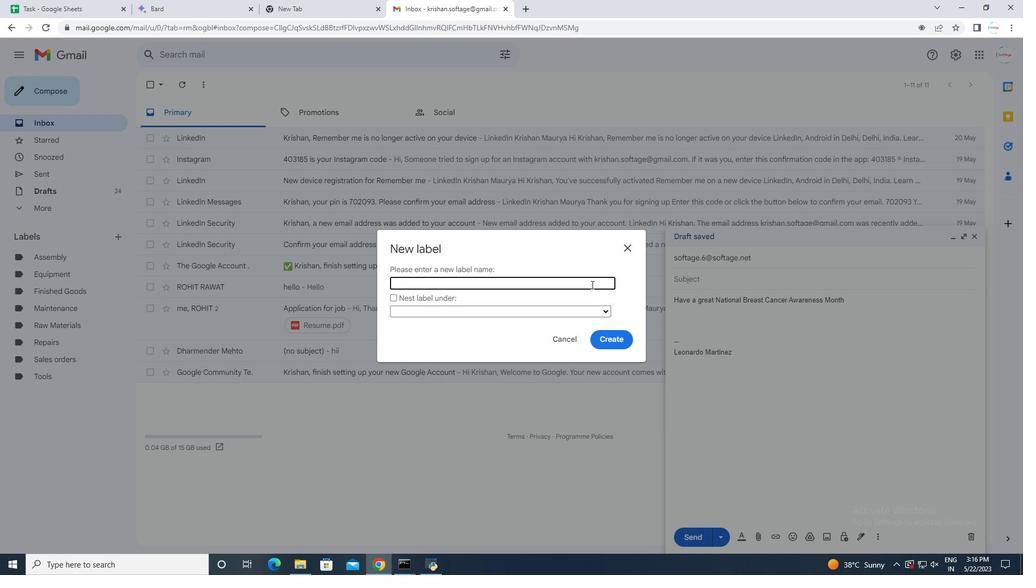 
Action: Key pressed <Key.shift>Pi
Screenshot: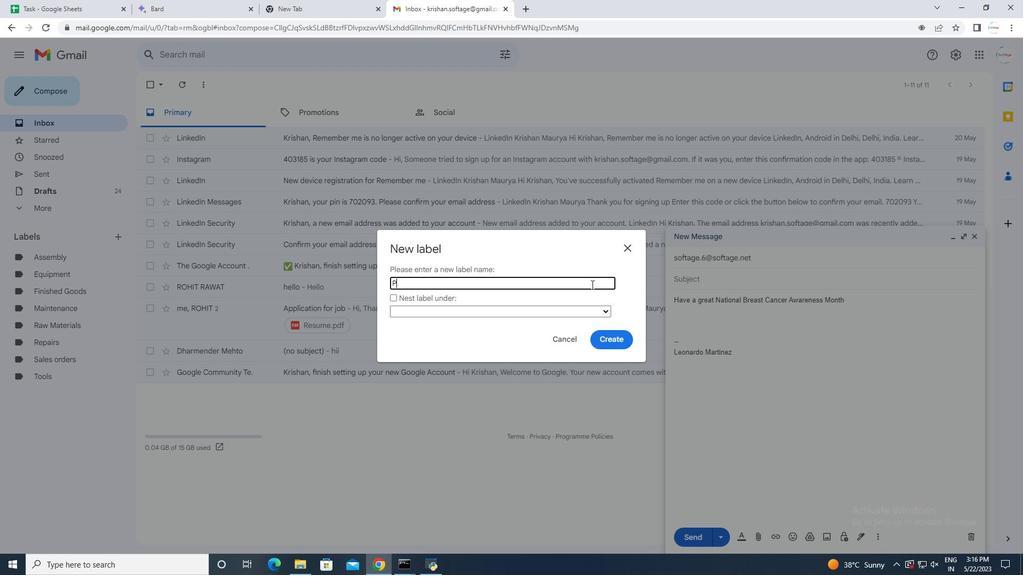 
Action: Mouse moved to (591, 284)
Screenshot: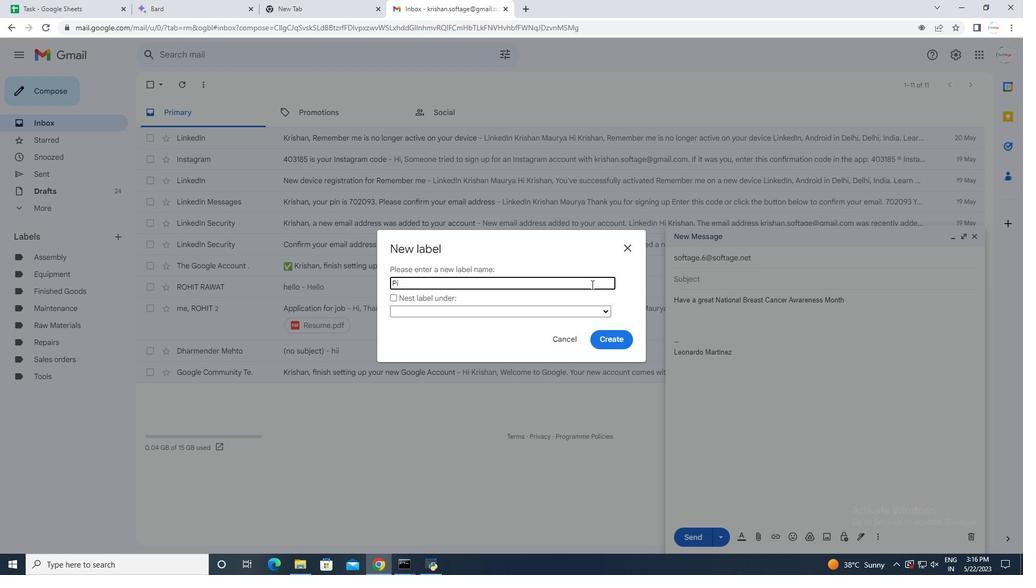 
Action: Key pressed <Key.backspace>urchase<Key.space>orders
Screenshot: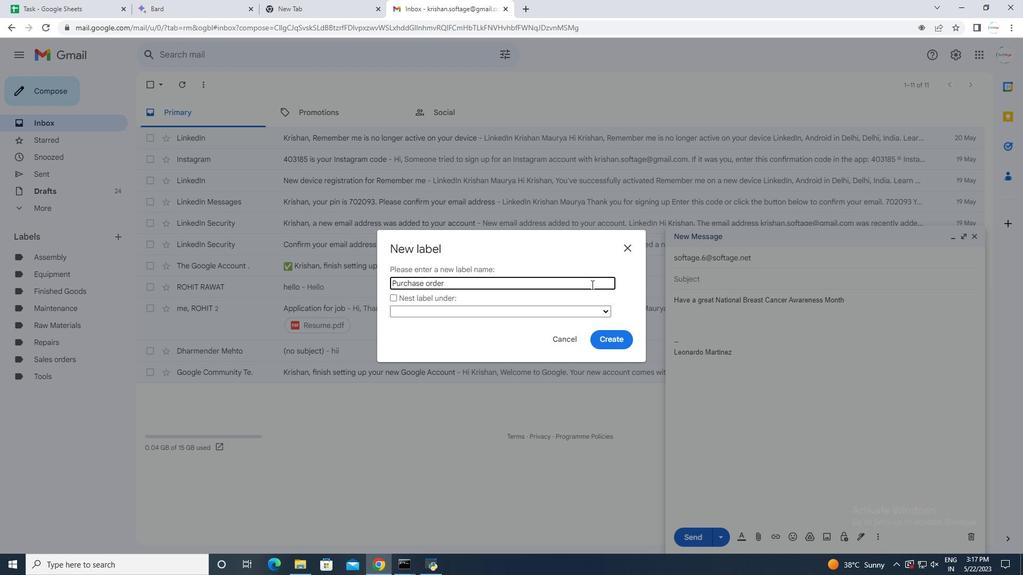 
Action: Mouse moved to (612, 345)
Screenshot: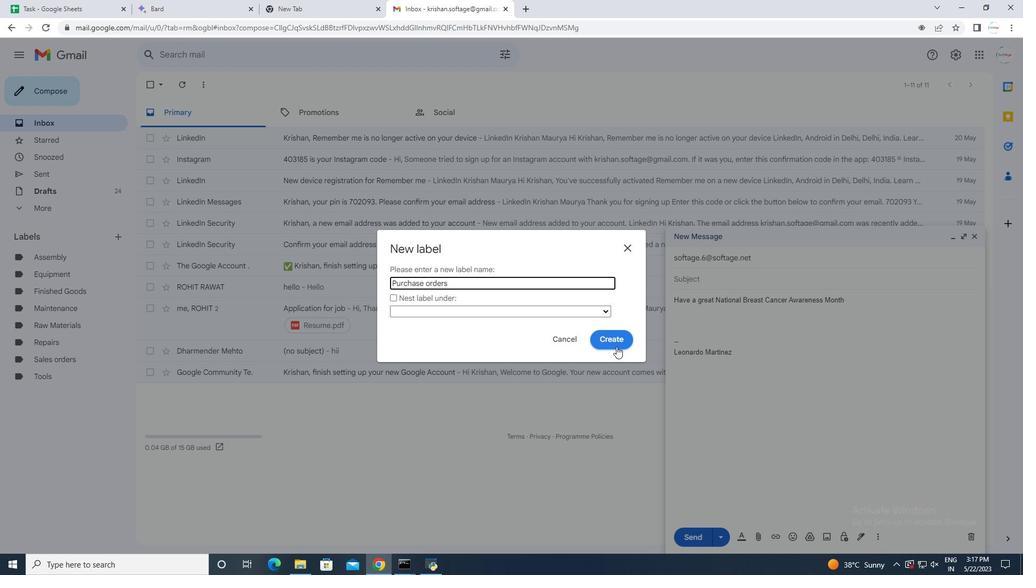 
Action: Mouse pressed left at (612, 345)
Screenshot: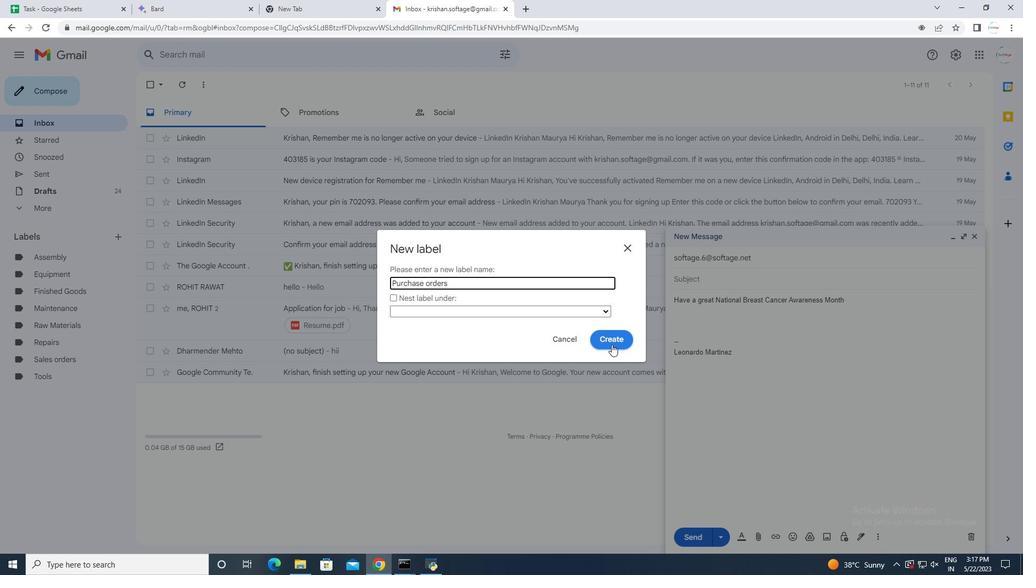
Action: Mouse moved to (783, 305)
Screenshot: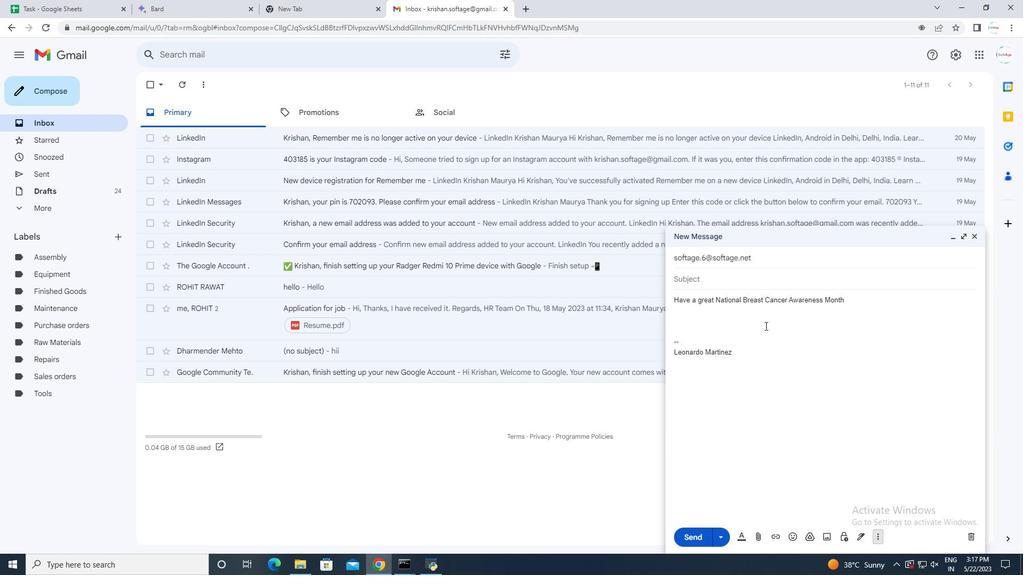 
